 Task: Look for space in Luckeesarai, India from 9th June, 2023 to 16th June, 2023 for 2 adults in price range Rs.8000 to Rs.16000. Place can be entire place with 2 bedrooms having 2 beds and 1 bathroom. Property type can be house, flat, guest house. Booking option can be shelf check-in. Required host language is English.
Action: Mouse moved to (400, 66)
Screenshot: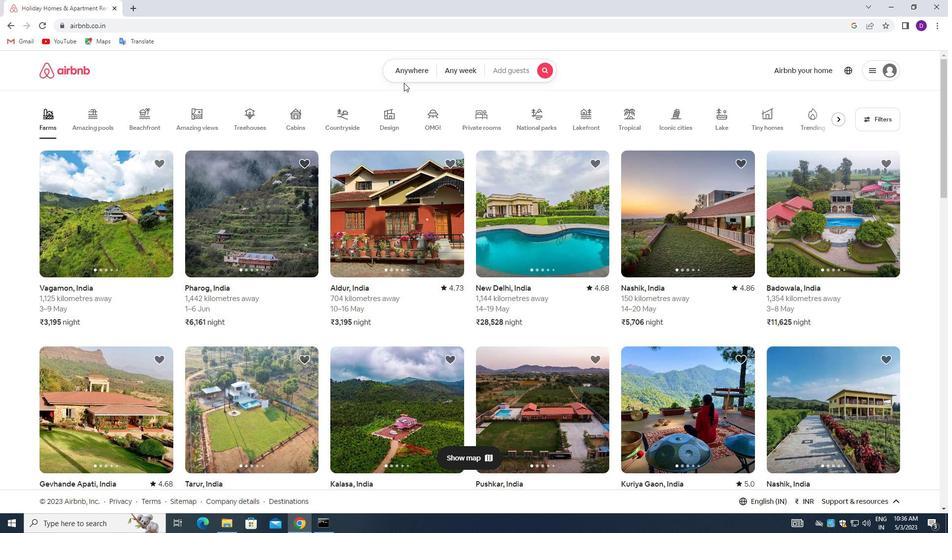 
Action: Mouse pressed left at (400, 66)
Screenshot: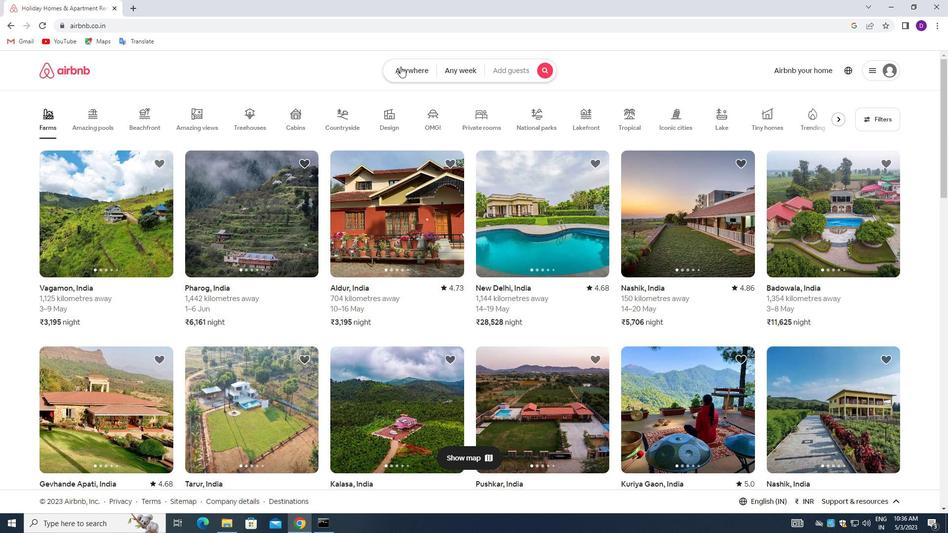 
Action: Mouse moved to (341, 111)
Screenshot: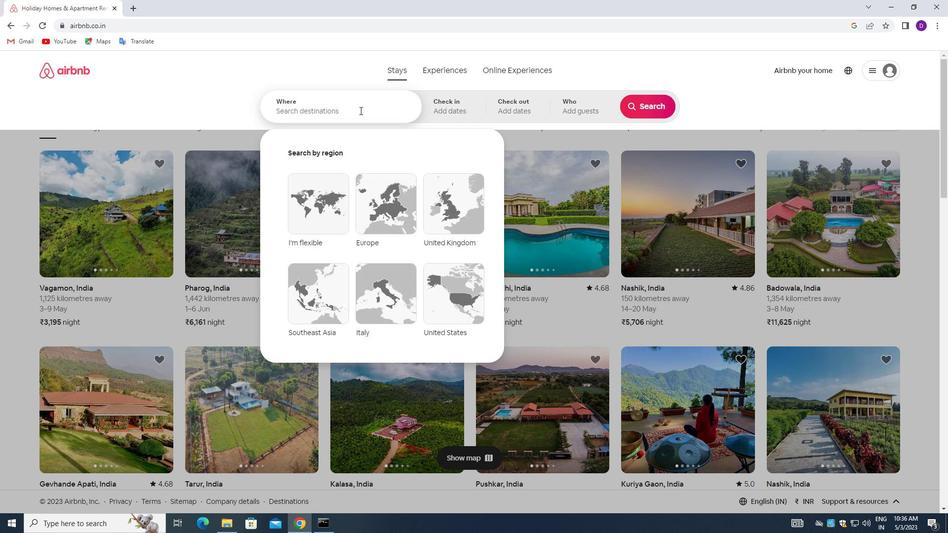 
Action: Mouse pressed left at (341, 111)
Screenshot: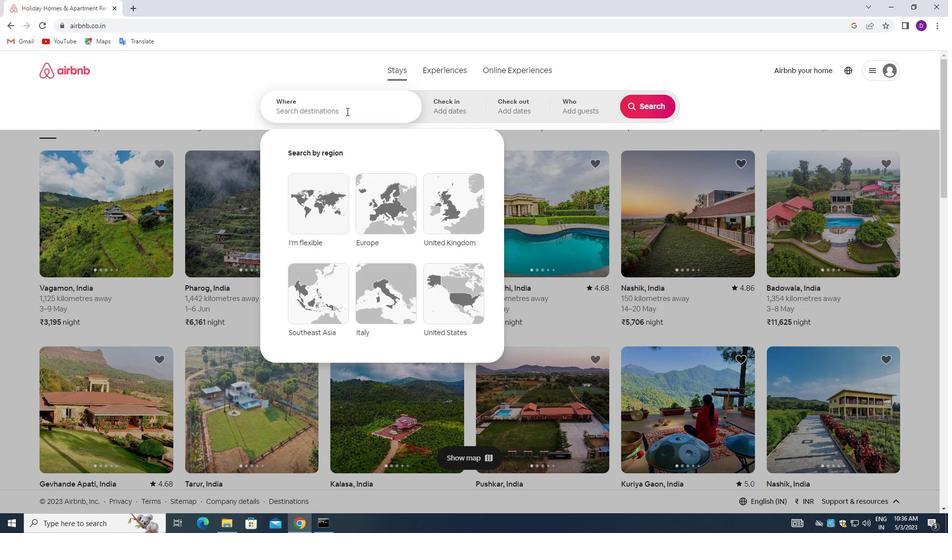 
Action: Mouse moved to (237, 102)
Screenshot: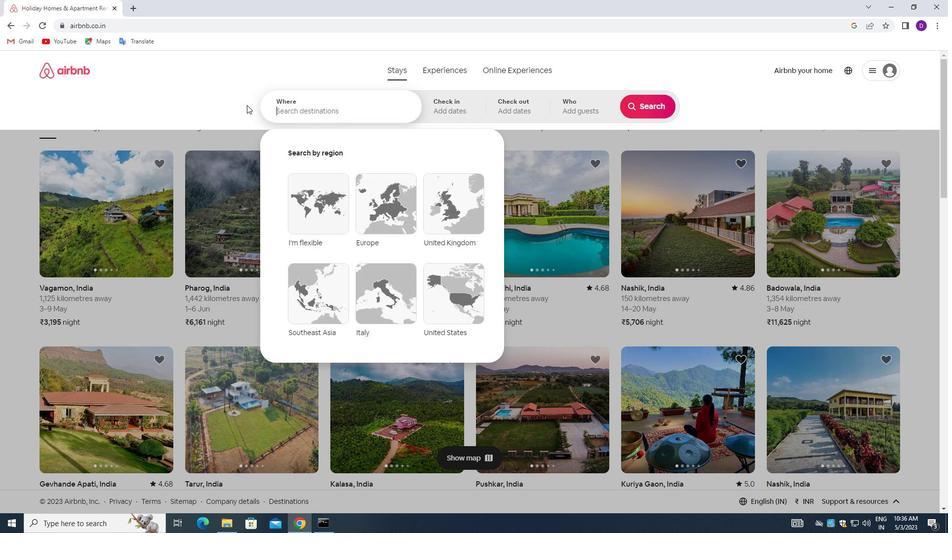 
Action: Key pressed <Key.shift>LUCKEESARAI,<Key.space><Key.shift>INDIA<Key.enter>
Screenshot: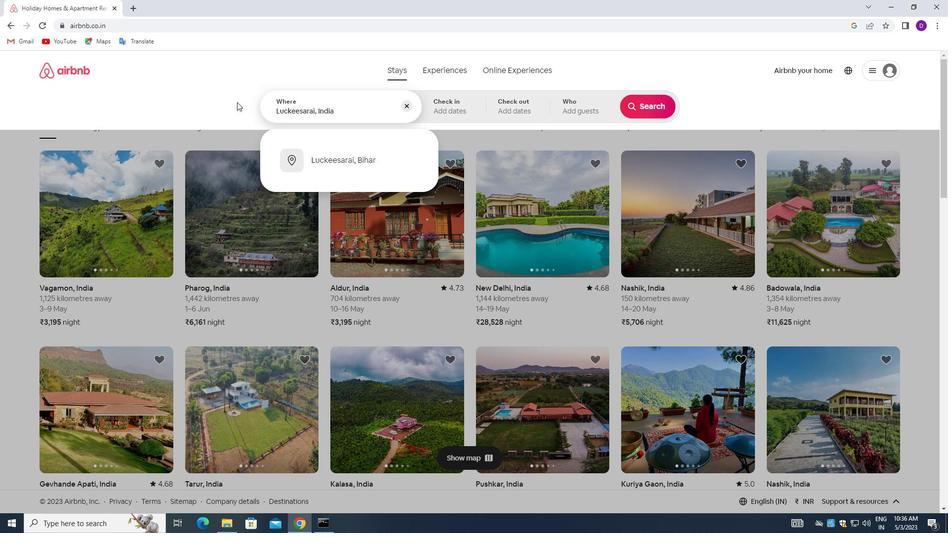
Action: Mouse moved to (614, 249)
Screenshot: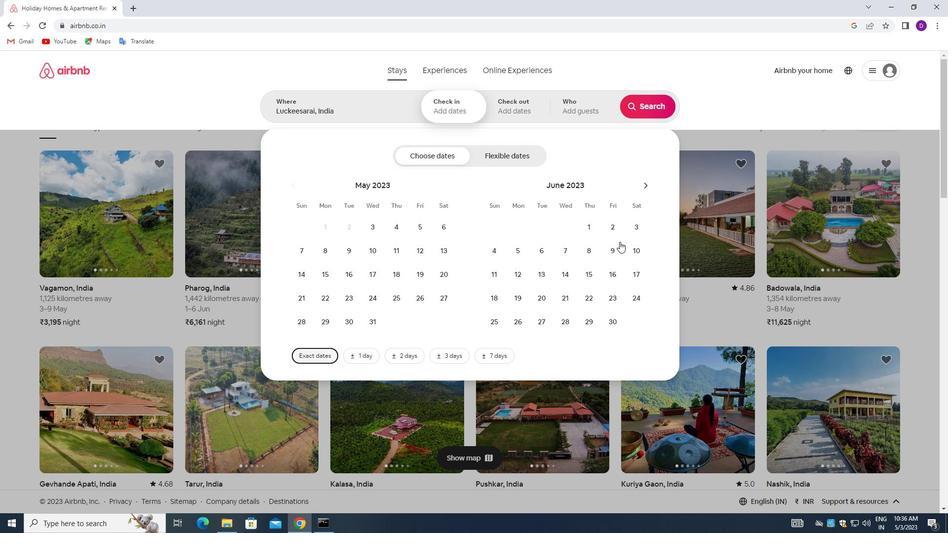 
Action: Mouse pressed left at (614, 249)
Screenshot: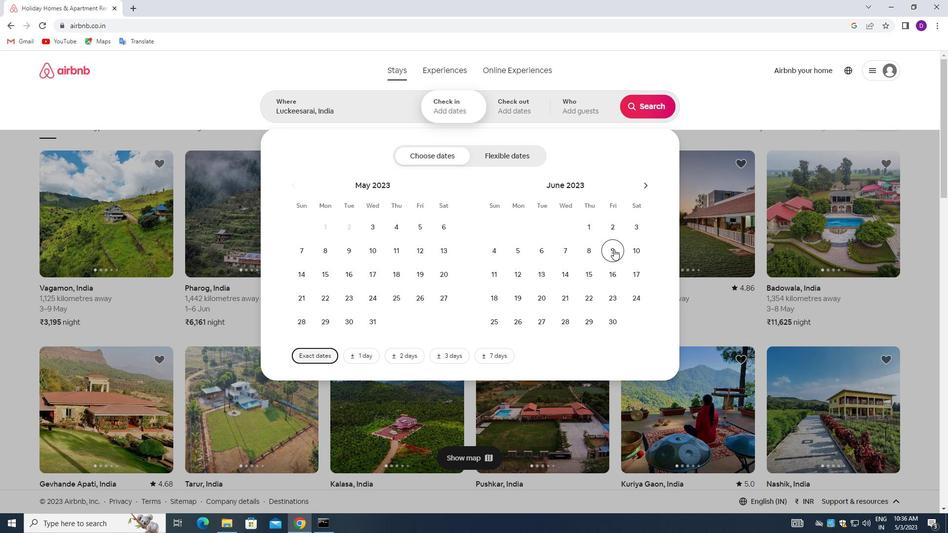 
Action: Mouse moved to (612, 269)
Screenshot: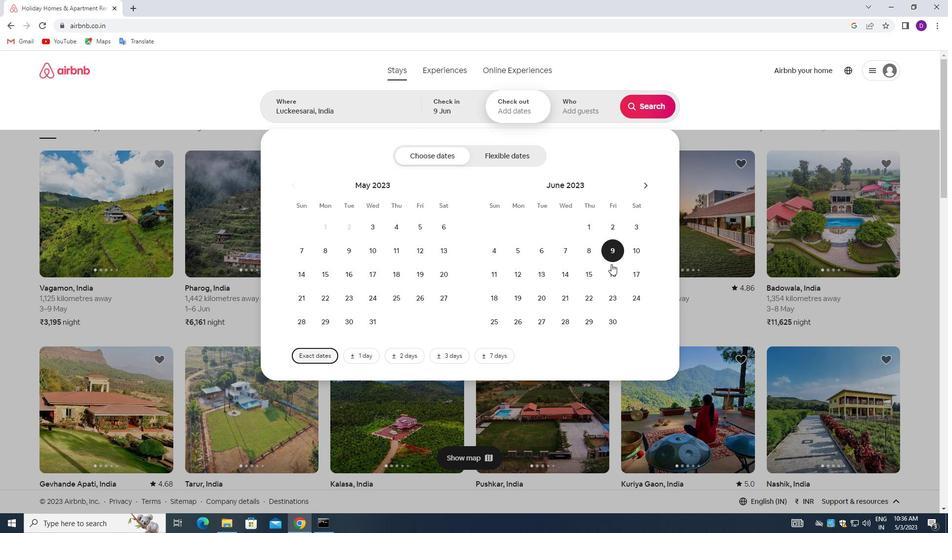 
Action: Mouse pressed left at (612, 269)
Screenshot: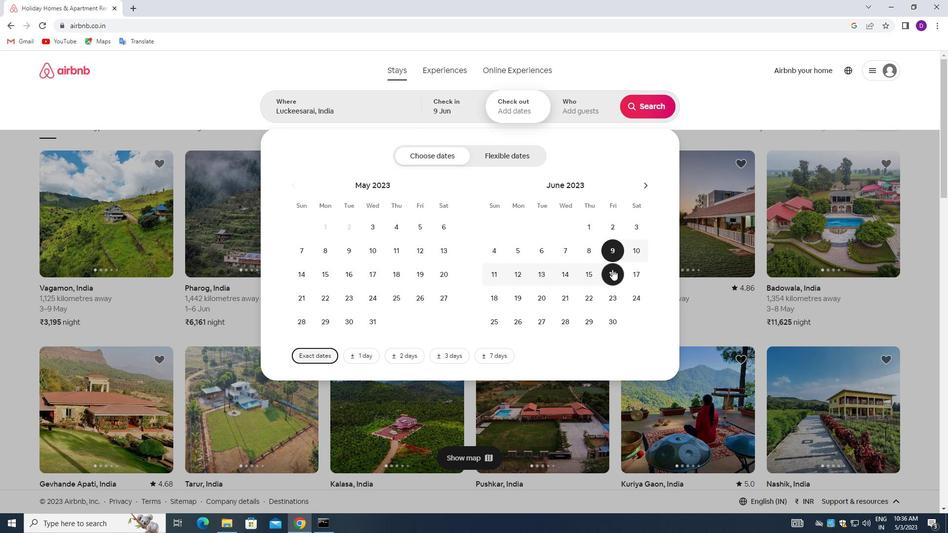 
Action: Mouse moved to (577, 105)
Screenshot: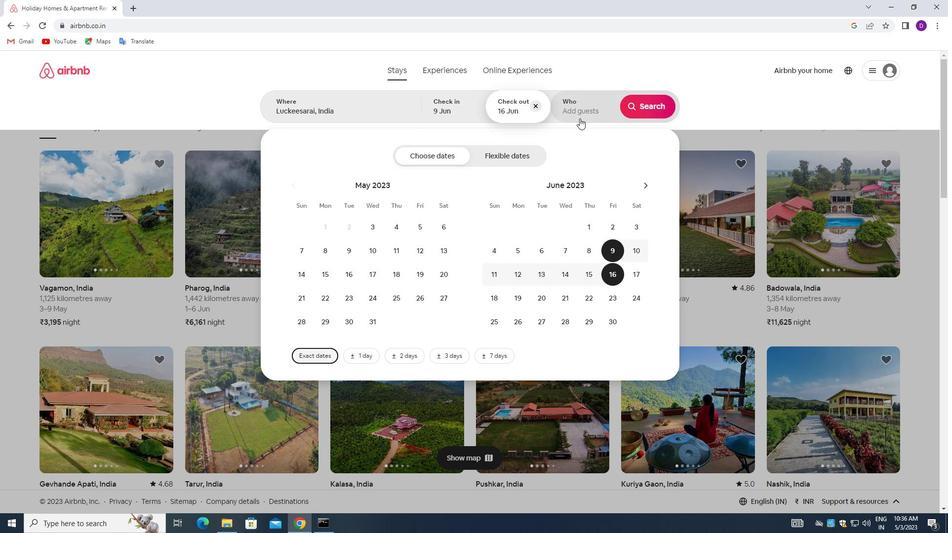 
Action: Mouse pressed left at (577, 105)
Screenshot: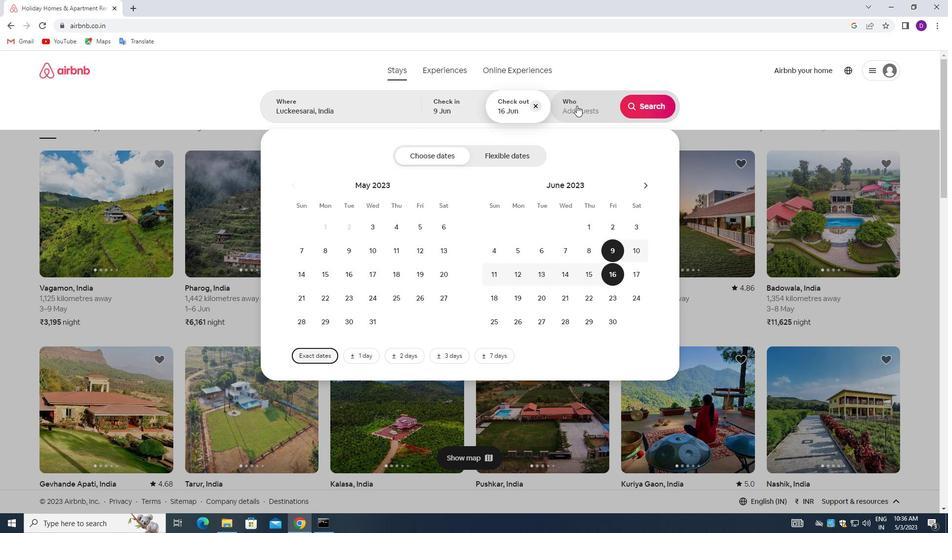 
Action: Mouse moved to (648, 162)
Screenshot: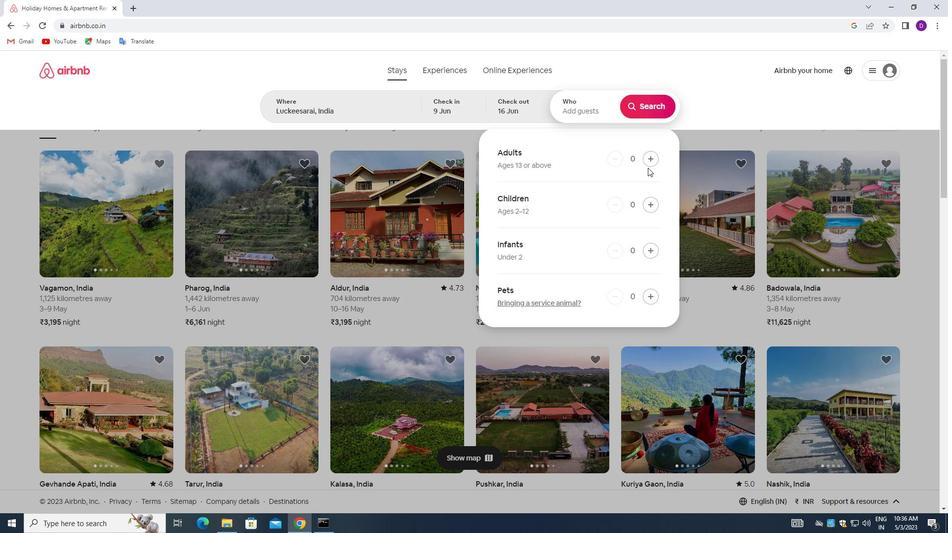 
Action: Mouse pressed left at (648, 162)
Screenshot: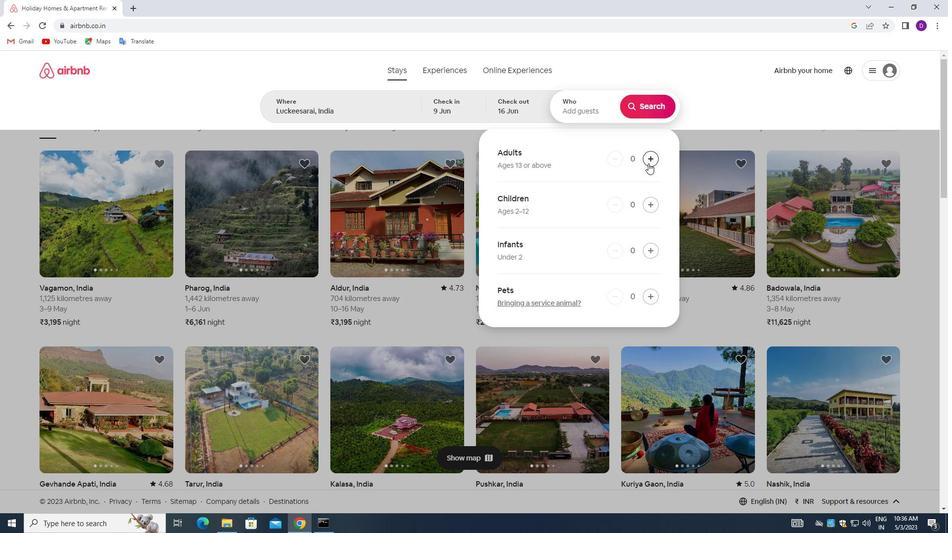 
Action: Mouse moved to (648, 161)
Screenshot: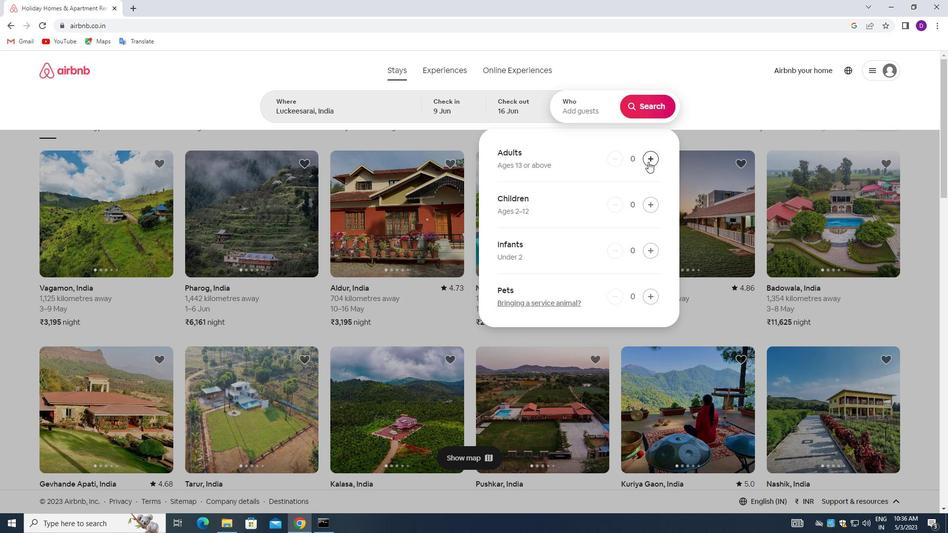 
Action: Mouse pressed left at (648, 161)
Screenshot: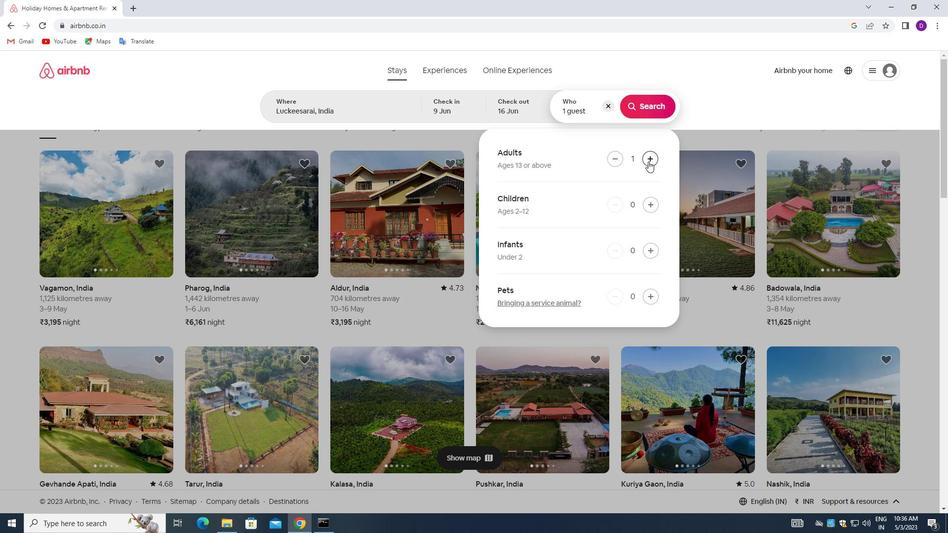 
Action: Mouse moved to (646, 101)
Screenshot: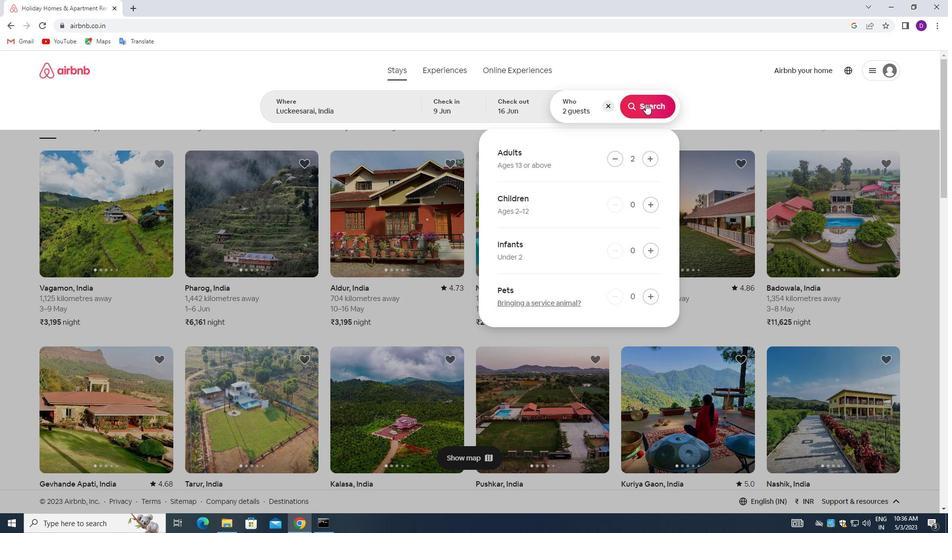
Action: Mouse pressed left at (646, 101)
Screenshot: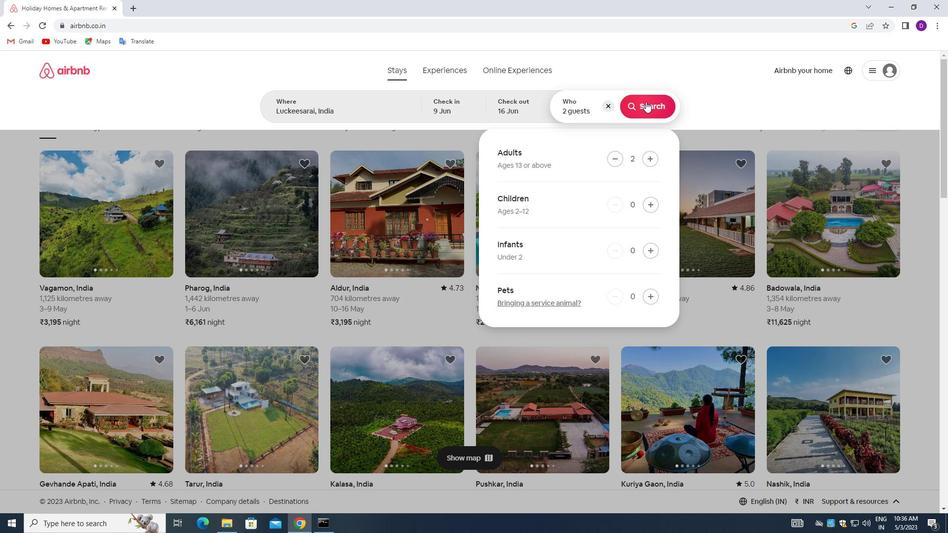 
Action: Mouse moved to (893, 115)
Screenshot: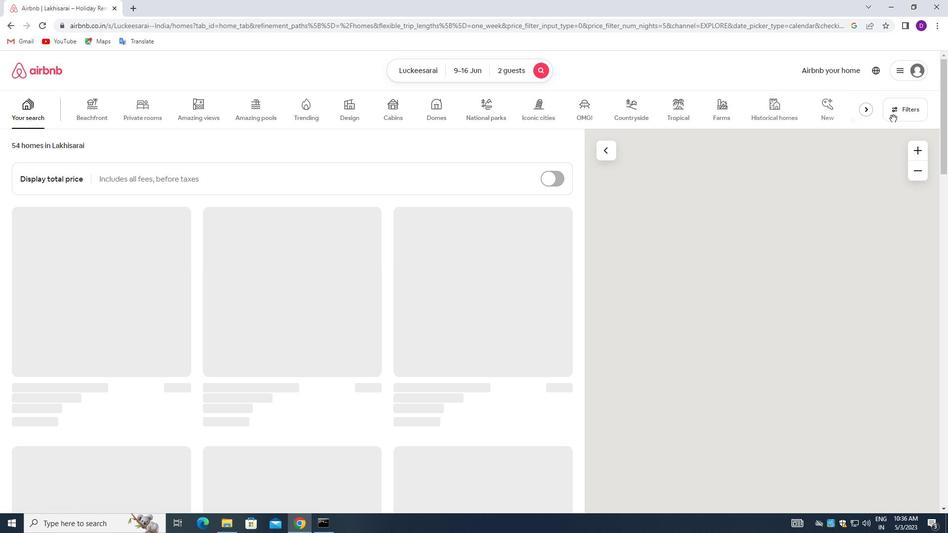
Action: Mouse pressed left at (893, 115)
Screenshot: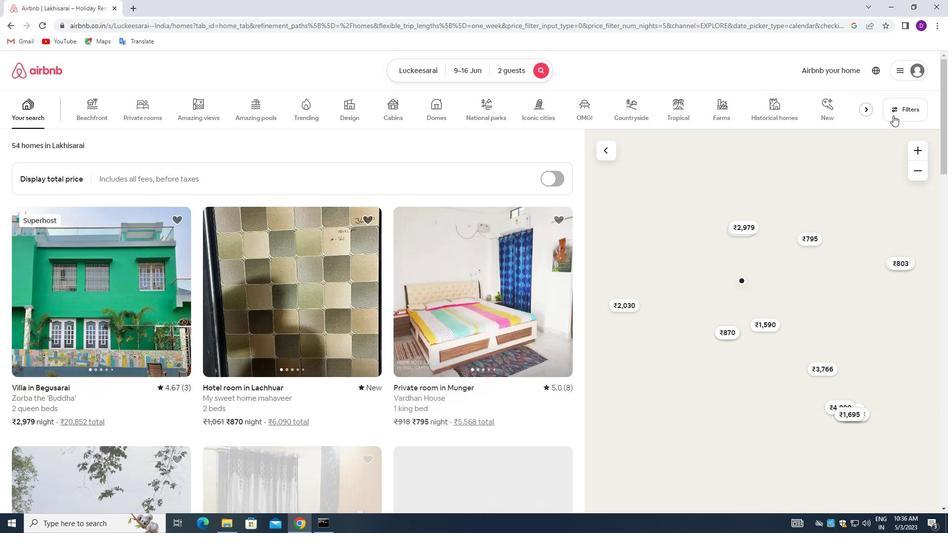 
Action: Mouse moved to (349, 237)
Screenshot: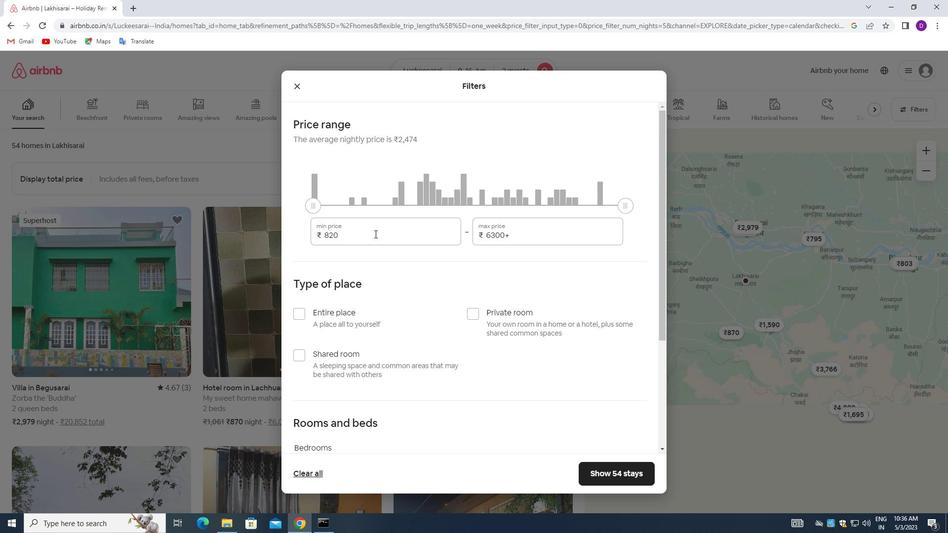 
Action: Mouse pressed left at (349, 237)
Screenshot: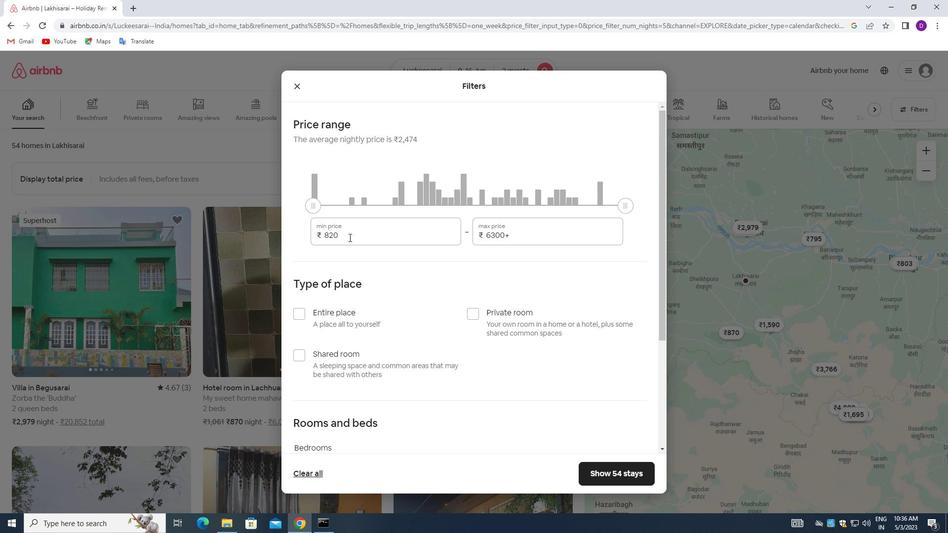 
Action: Mouse pressed left at (349, 237)
Screenshot: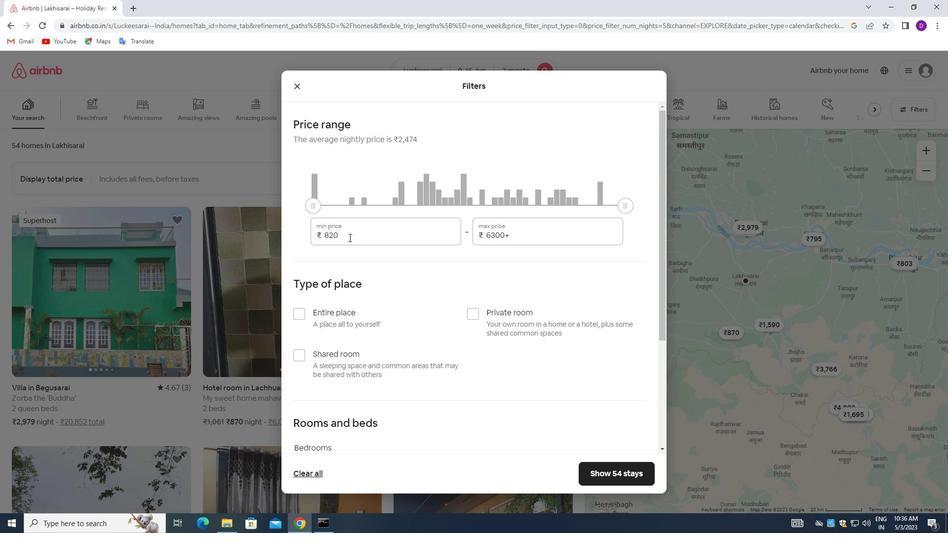
Action: Key pressed 8000<Key.tab>16000
Screenshot: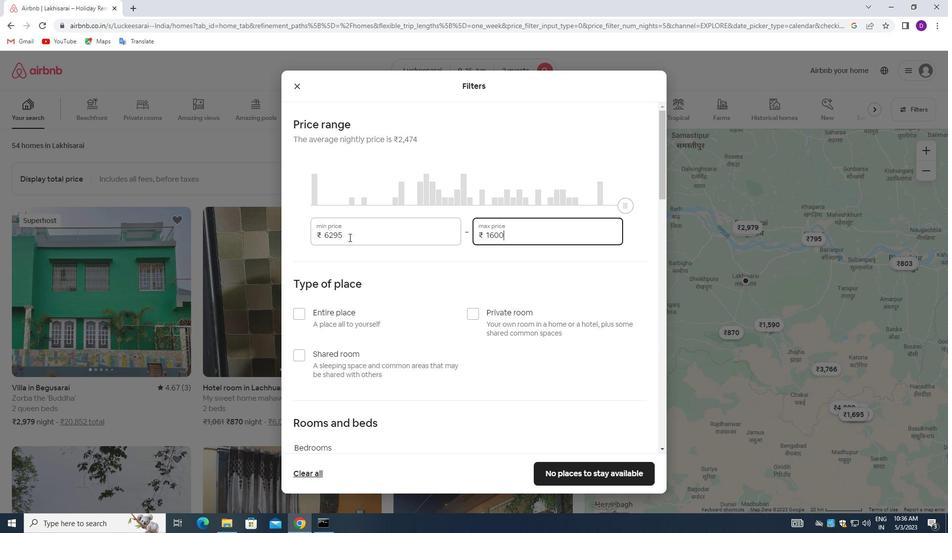 
Action: Mouse moved to (444, 275)
Screenshot: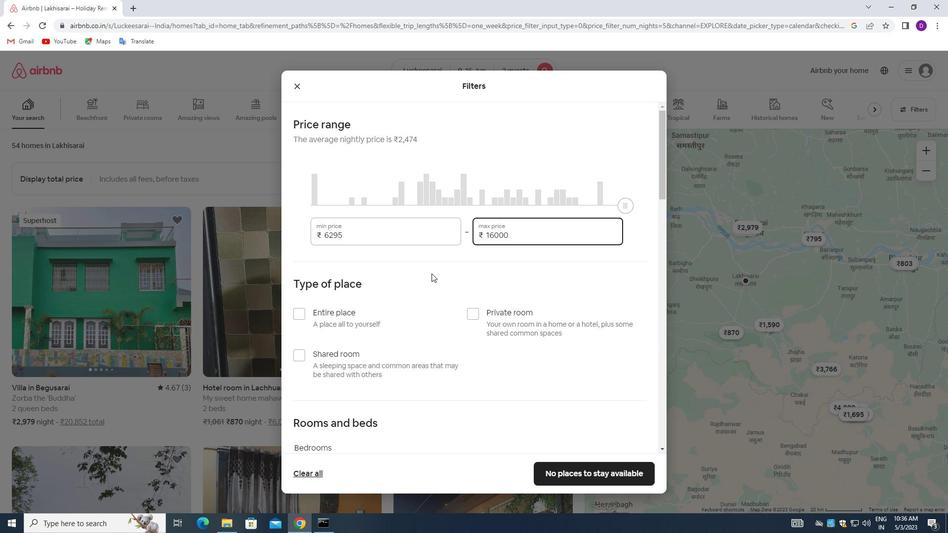 
Action: Mouse scrolled (444, 275) with delta (0, 0)
Screenshot: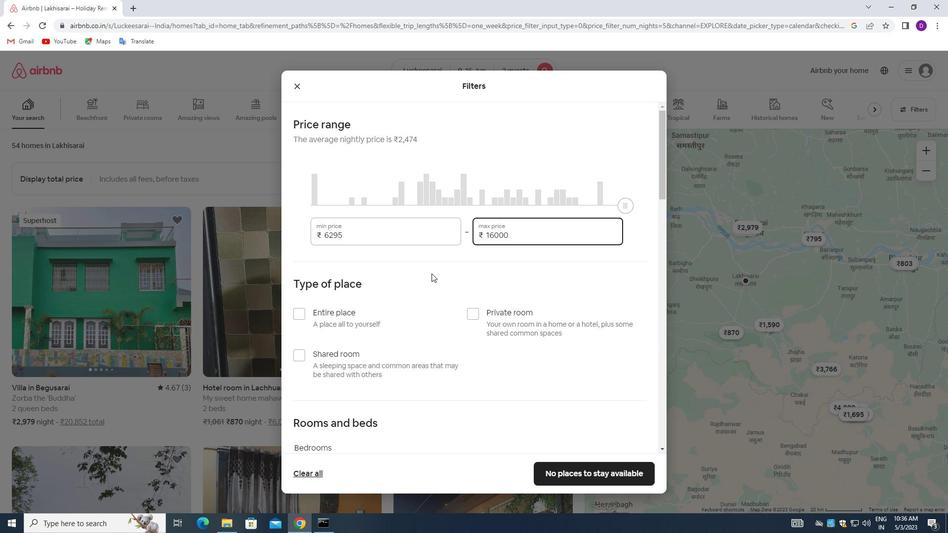 
Action: Mouse moved to (299, 271)
Screenshot: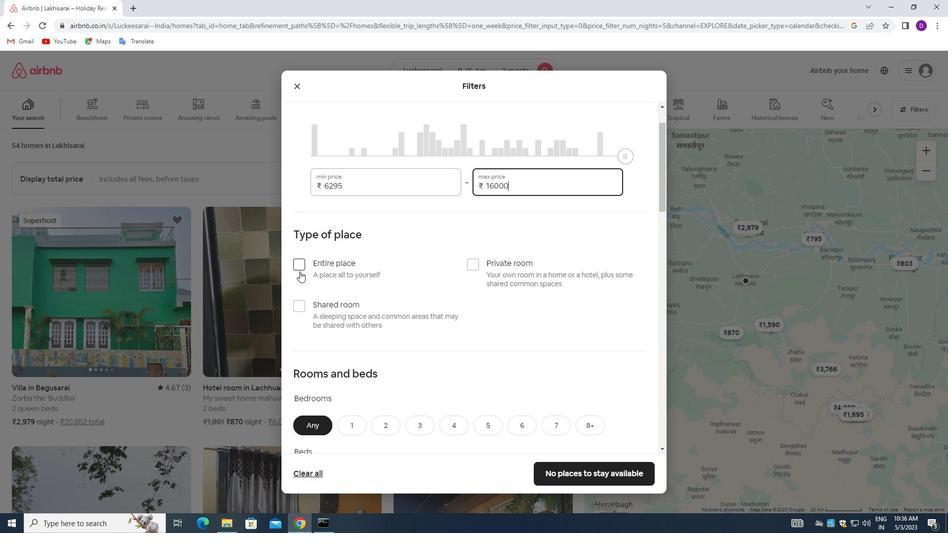 
Action: Mouse pressed left at (299, 271)
Screenshot: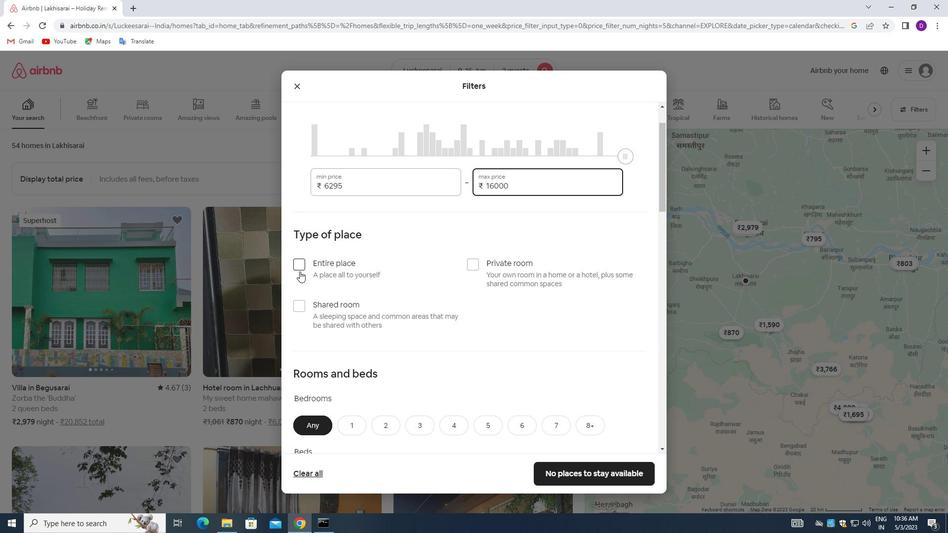 
Action: Mouse moved to (412, 280)
Screenshot: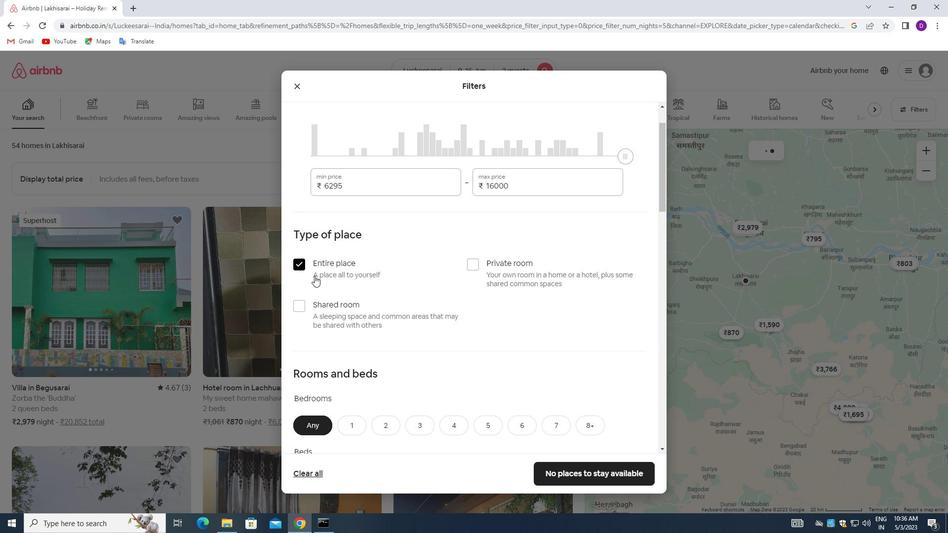 
Action: Mouse scrolled (412, 279) with delta (0, 0)
Screenshot: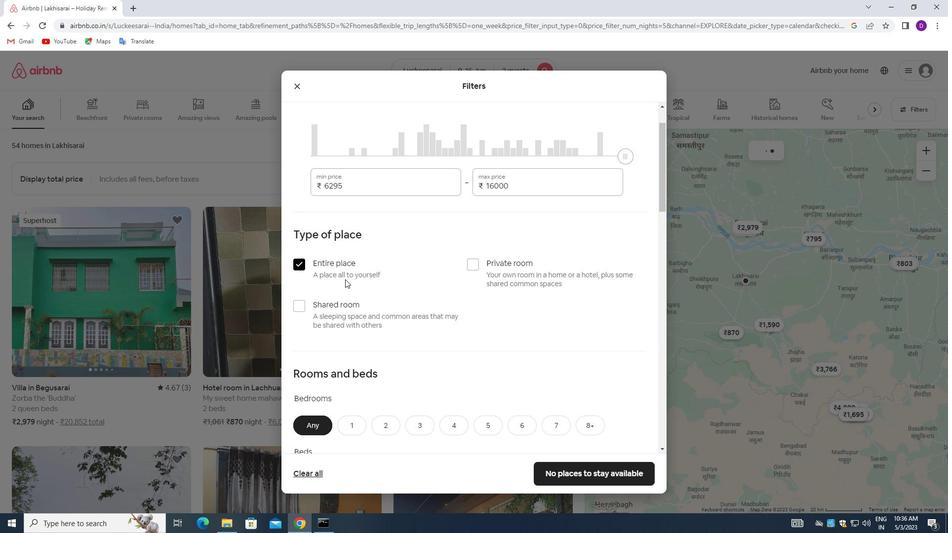 
Action: Mouse moved to (412, 280)
Screenshot: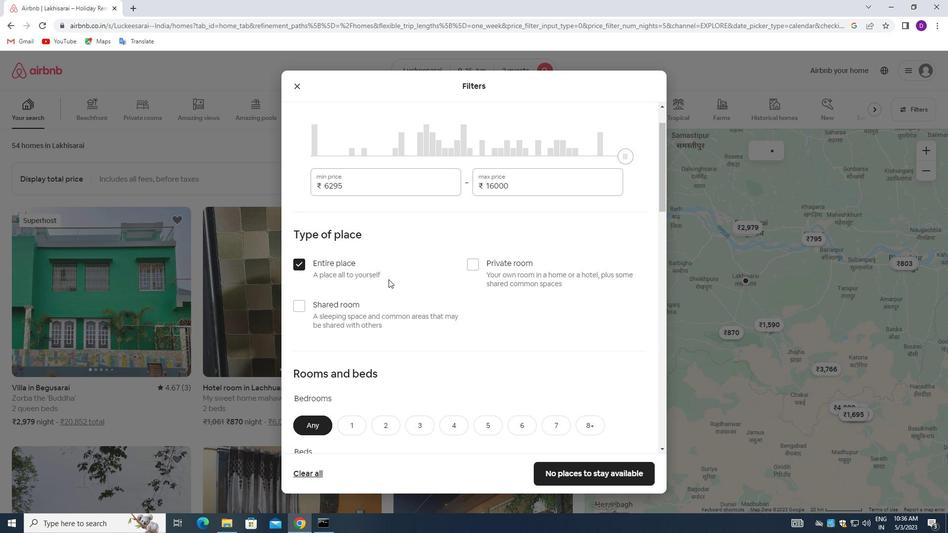 
Action: Mouse scrolled (412, 279) with delta (0, 0)
Screenshot: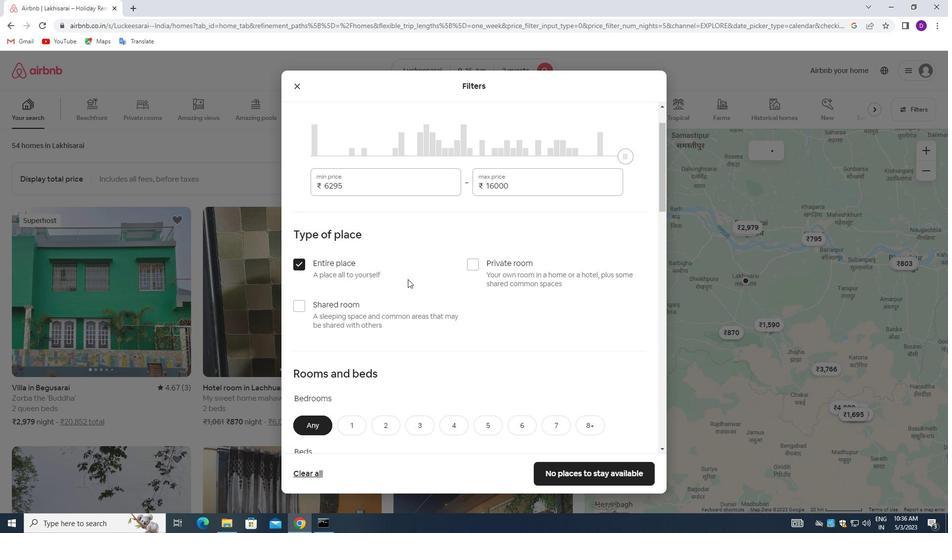 
Action: Mouse moved to (413, 280)
Screenshot: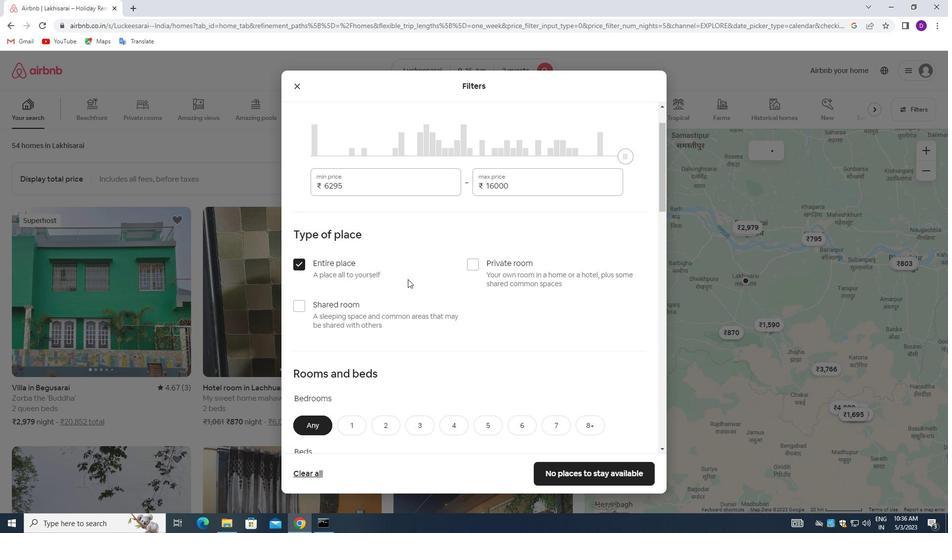 
Action: Mouse scrolled (413, 280) with delta (0, 0)
Screenshot: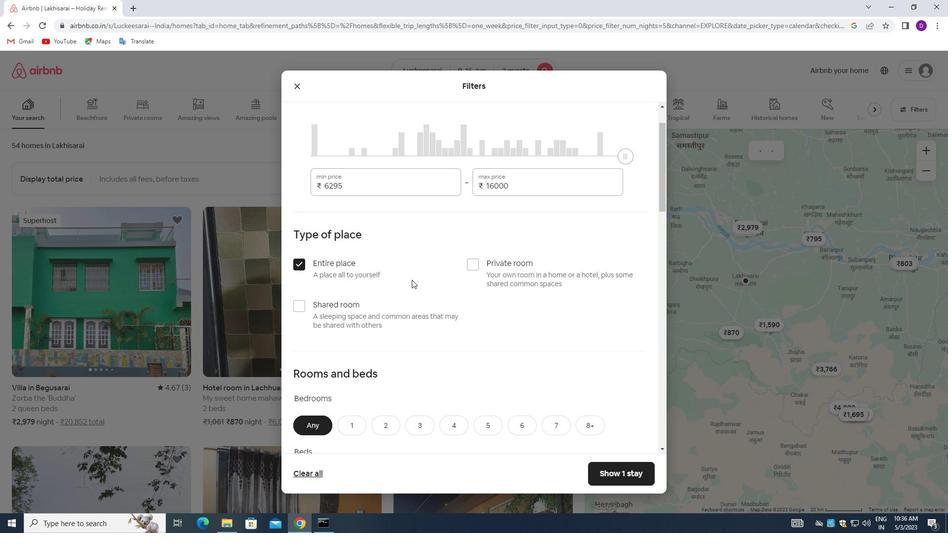 
Action: Mouse moved to (413, 280)
Screenshot: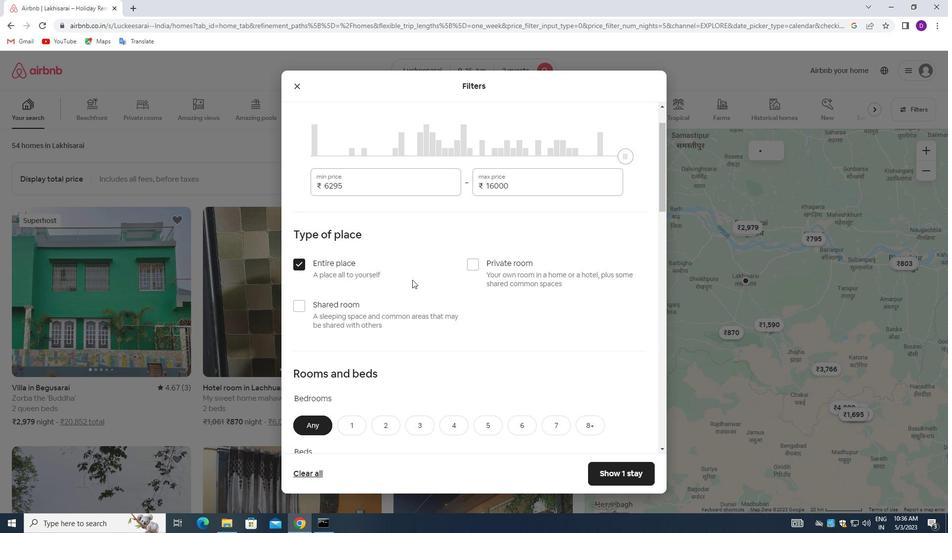 
Action: Mouse scrolled (413, 280) with delta (0, 0)
Screenshot: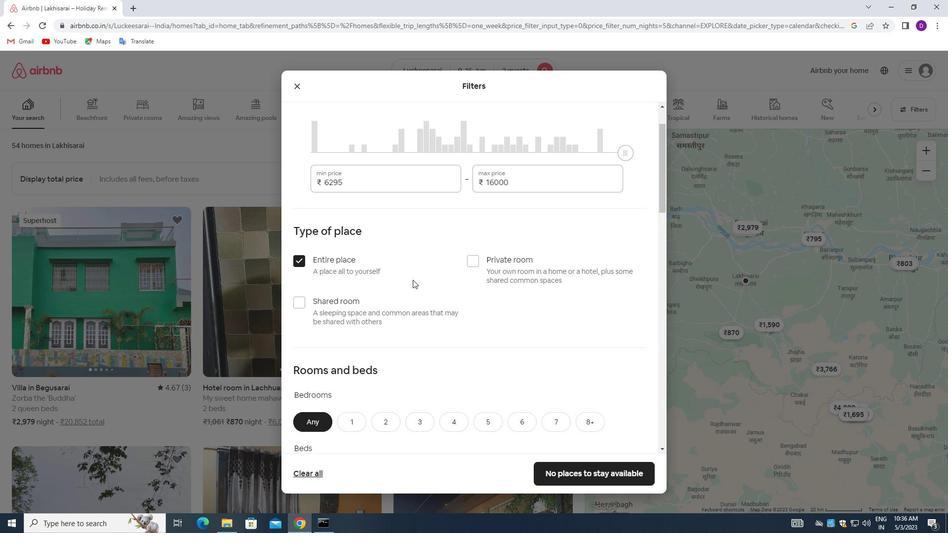 
Action: Mouse moved to (386, 235)
Screenshot: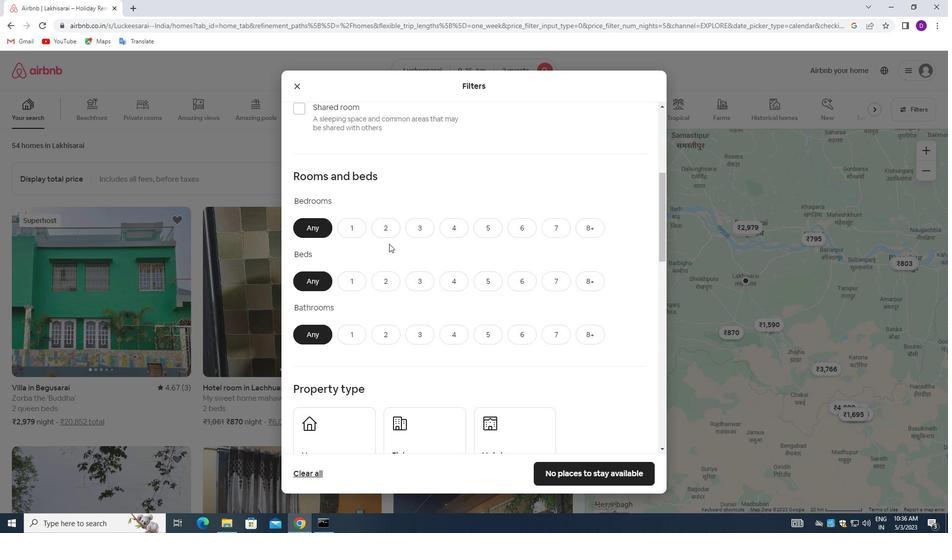 
Action: Mouse pressed left at (386, 235)
Screenshot: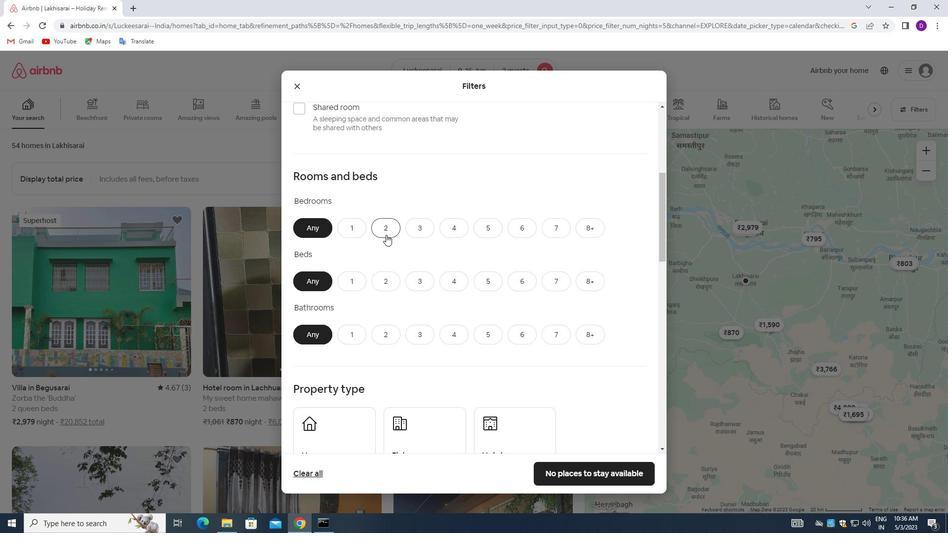 
Action: Mouse moved to (385, 279)
Screenshot: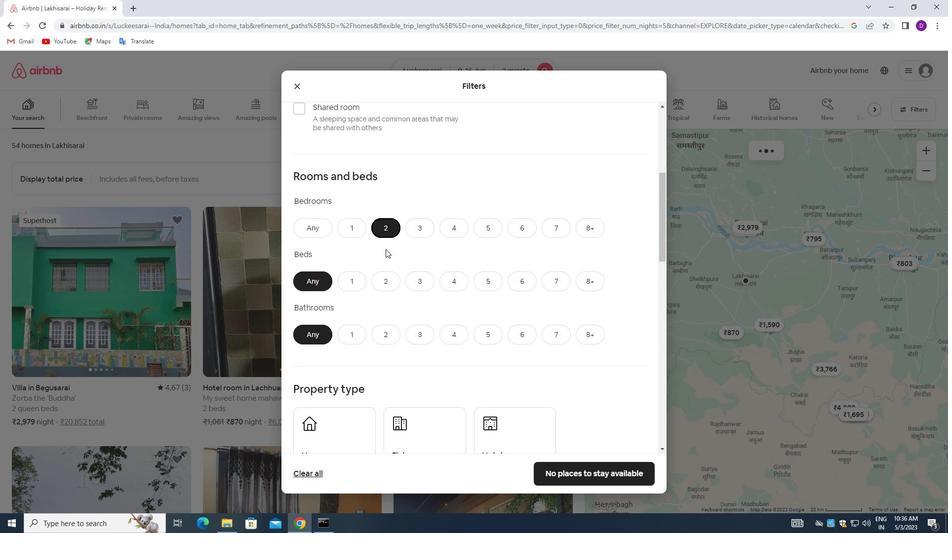 
Action: Mouse pressed left at (385, 279)
Screenshot: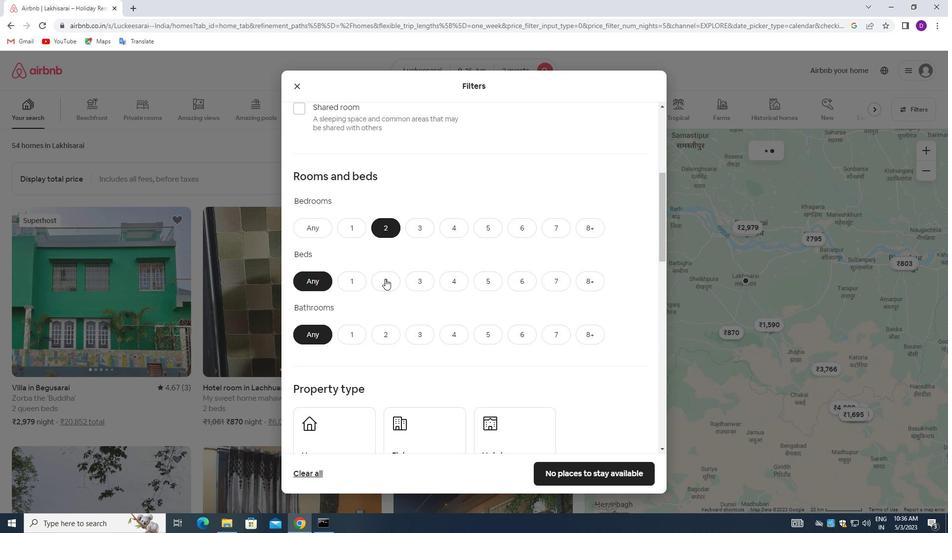 
Action: Mouse moved to (354, 332)
Screenshot: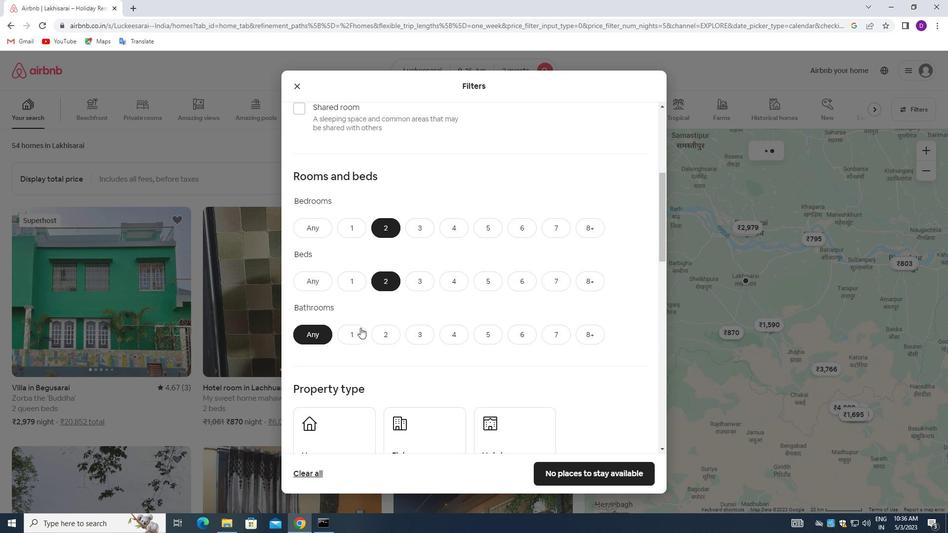 
Action: Mouse pressed left at (354, 332)
Screenshot: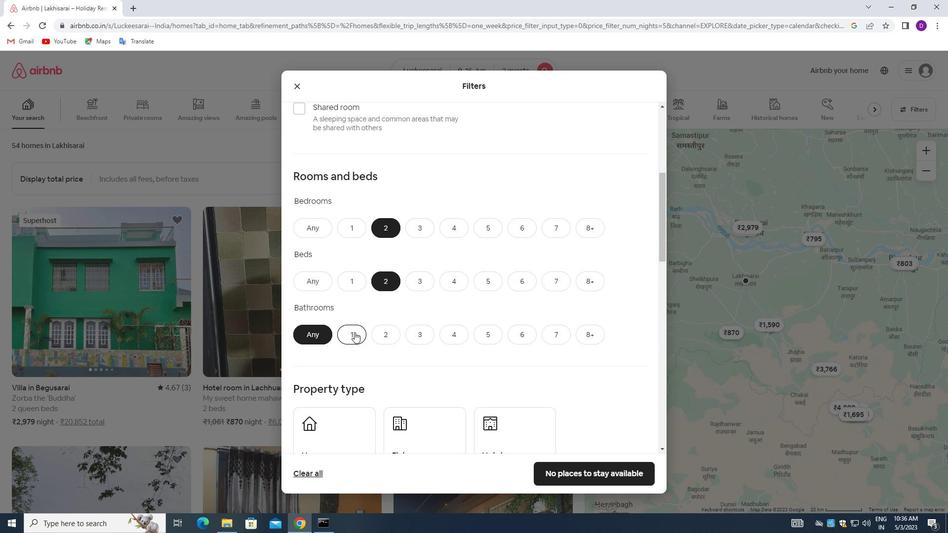 
Action: Mouse moved to (425, 273)
Screenshot: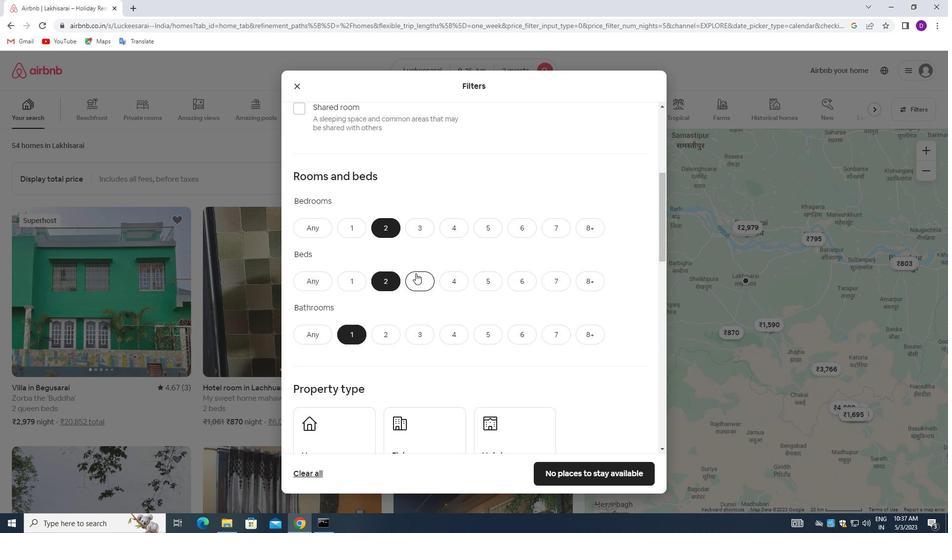 
Action: Mouse scrolled (425, 272) with delta (0, 0)
Screenshot: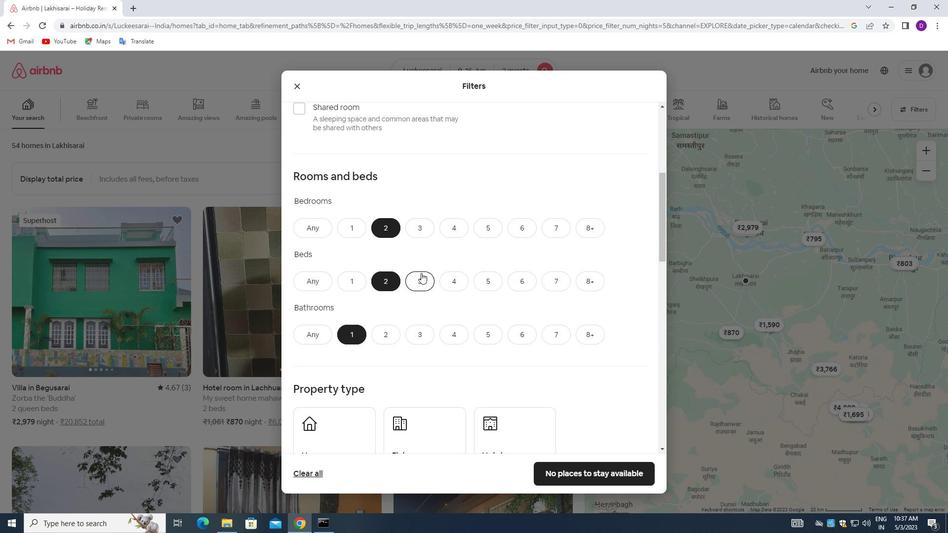 
Action: Mouse moved to (439, 254)
Screenshot: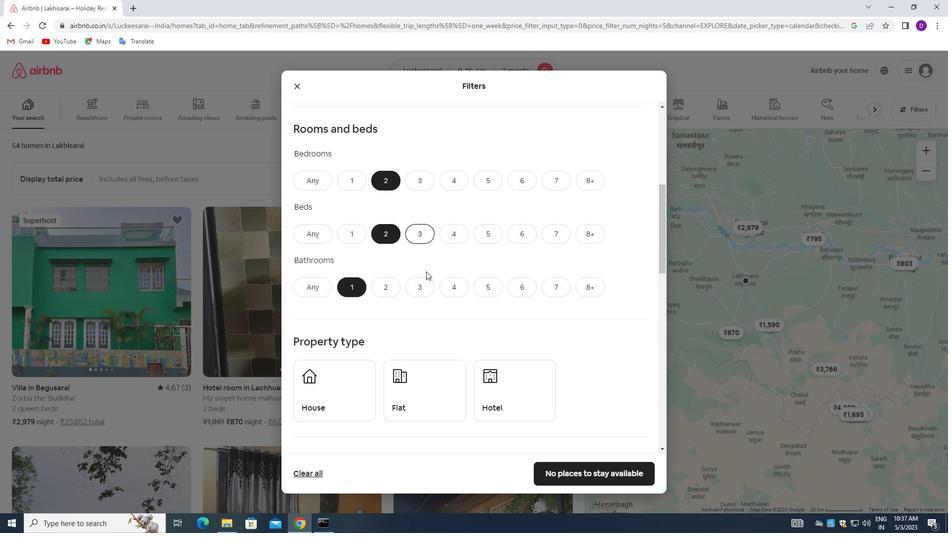 
Action: Mouse scrolled (439, 254) with delta (0, 0)
Screenshot: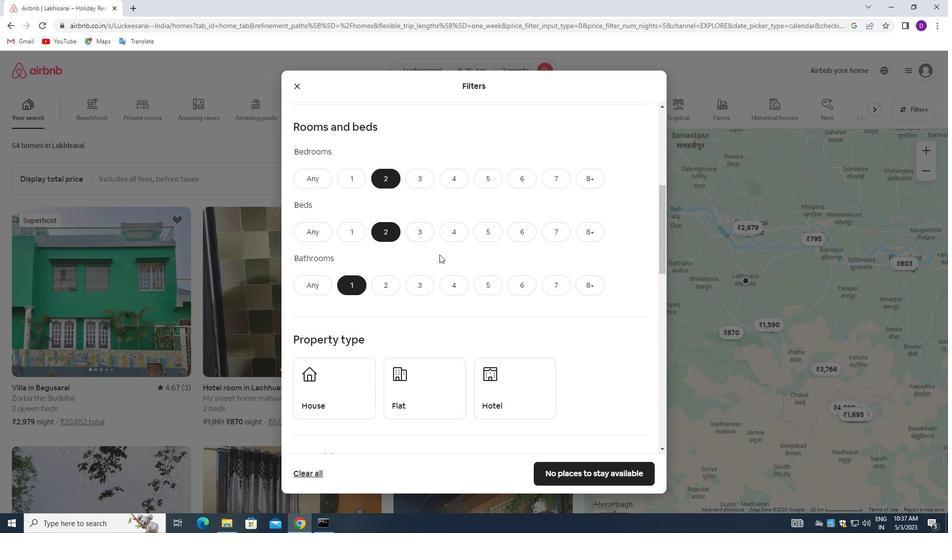 
Action: Mouse scrolled (439, 254) with delta (0, 0)
Screenshot: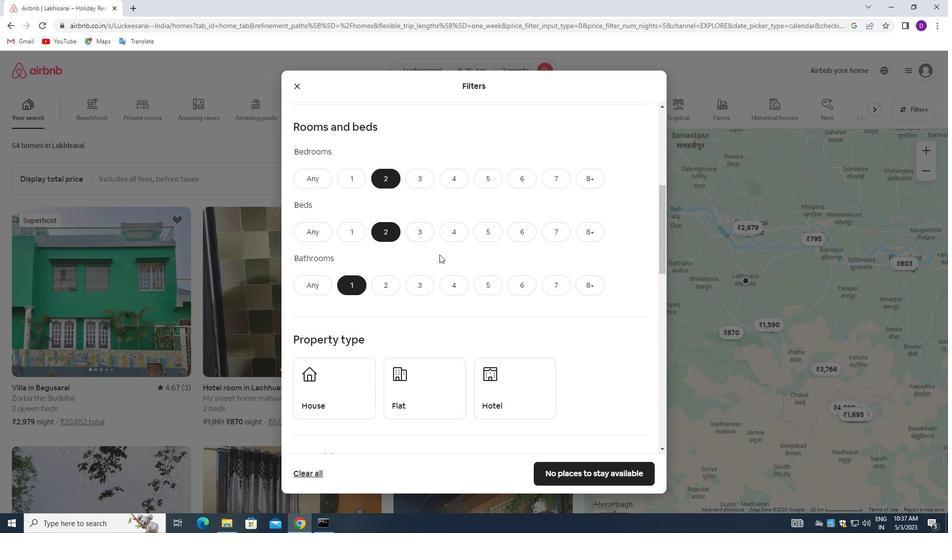 
Action: Mouse moved to (347, 282)
Screenshot: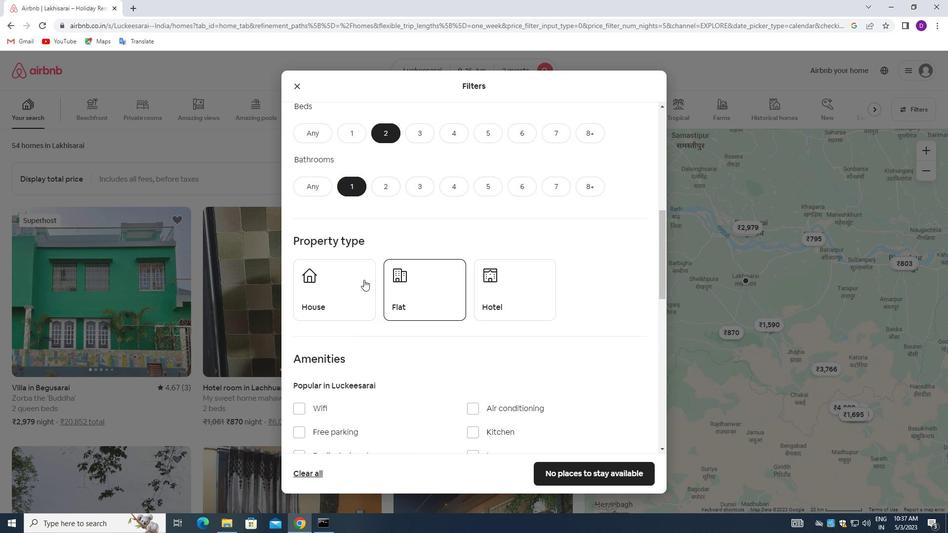 
Action: Mouse pressed left at (347, 282)
Screenshot: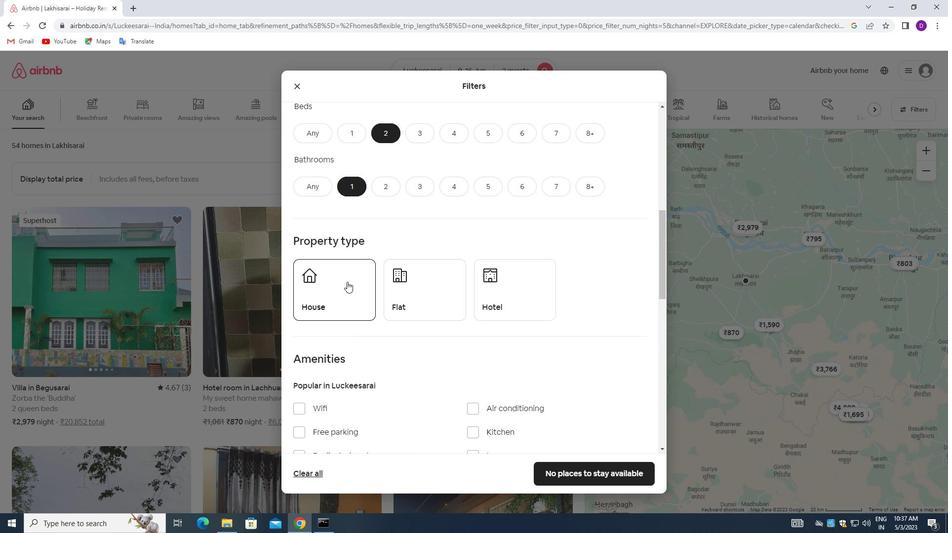 
Action: Mouse moved to (423, 292)
Screenshot: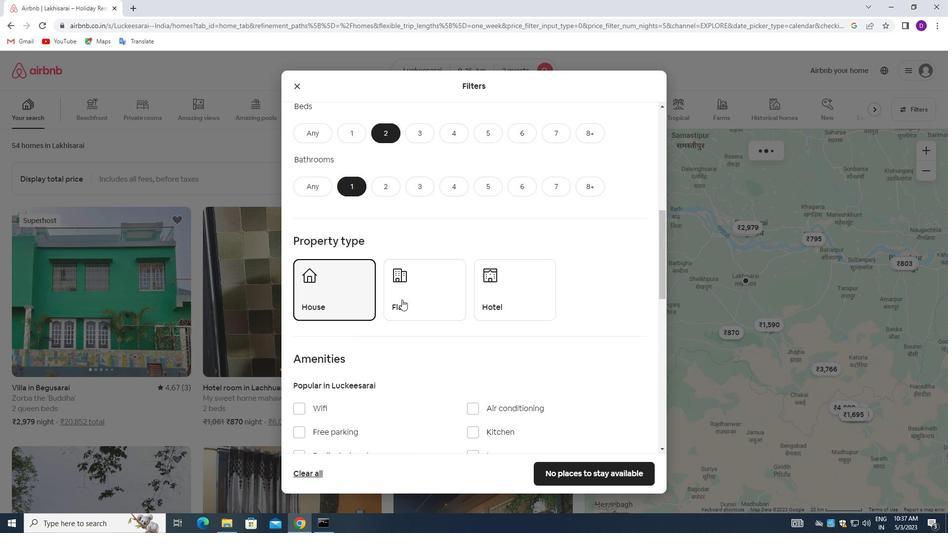 
Action: Mouse pressed left at (423, 292)
Screenshot: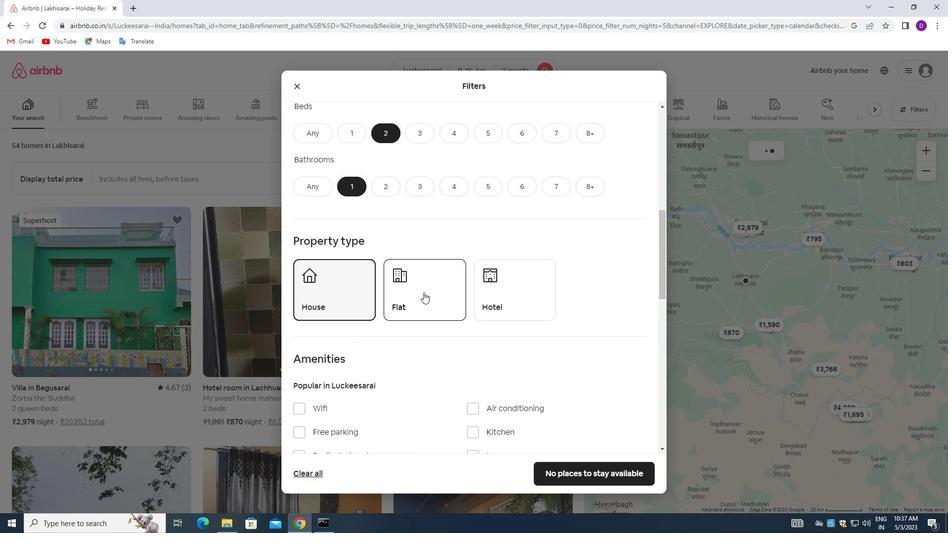 
Action: Mouse moved to (477, 287)
Screenshot: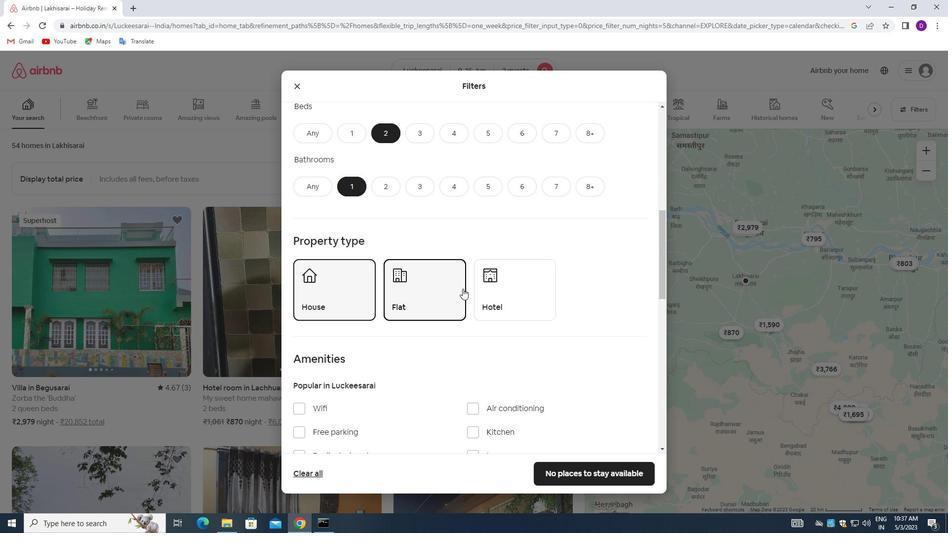 
Action: Mouse scrolled (477, 286) with delta (0, 0)
Screenshot: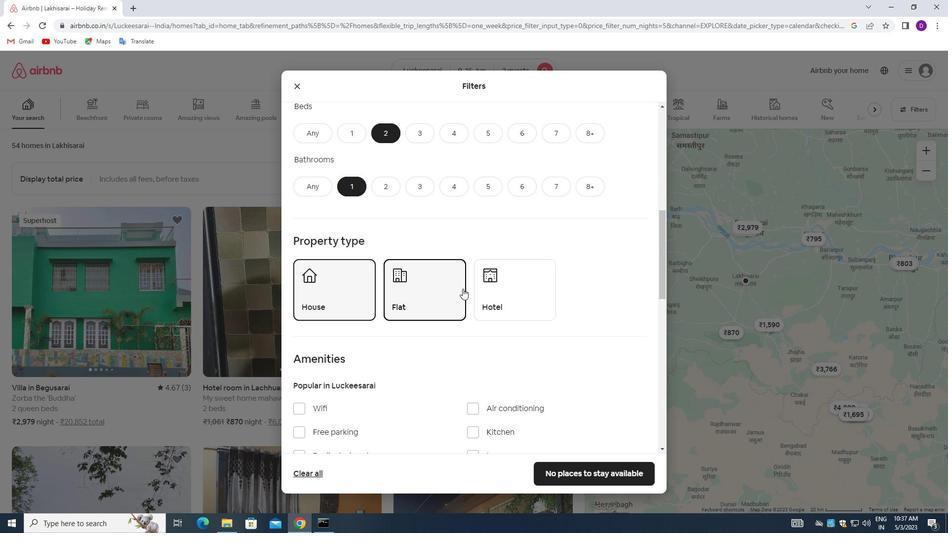 
Action: Mouse moved to (480, 286)
Screenshot: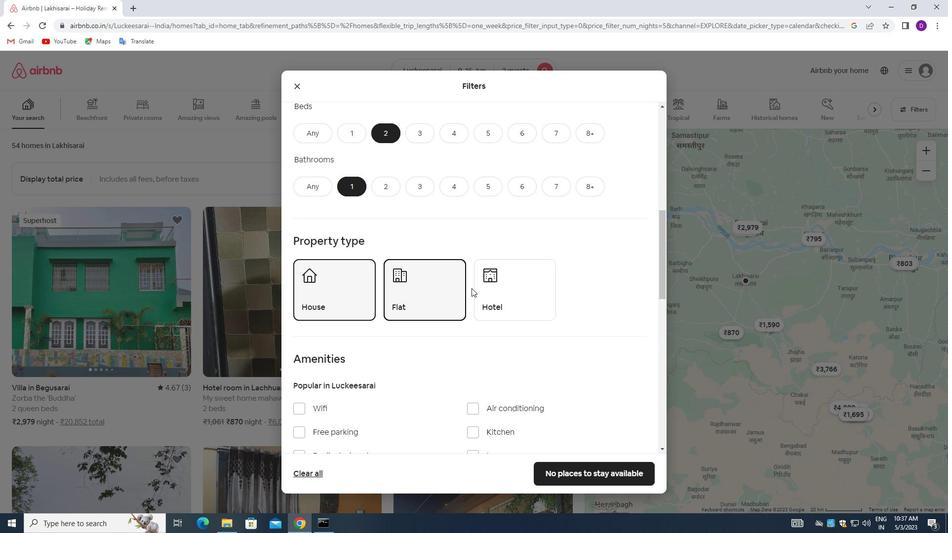 
Action: Mouse scrolled (480, 286) with delta (0, 0)
Screenshot: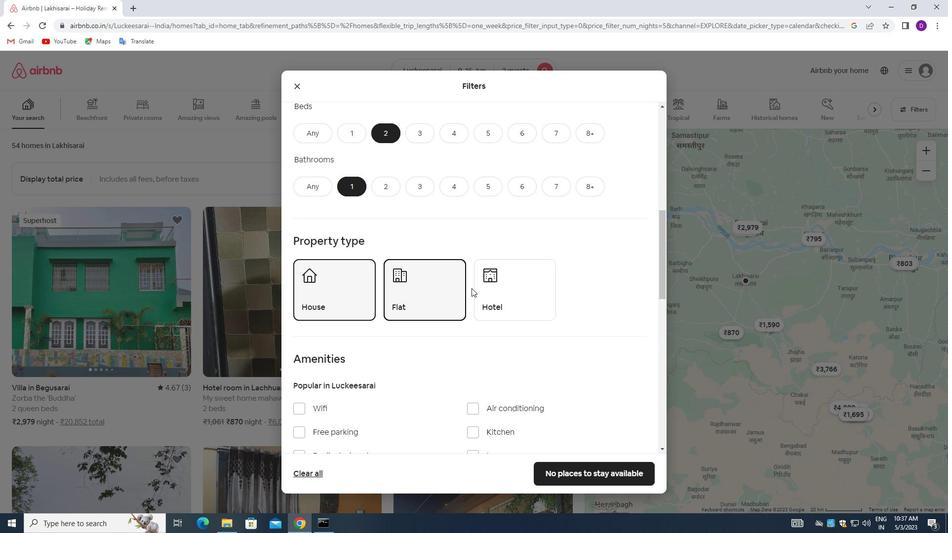 
Action: Mouse moved to (515, 287)
Screenshot: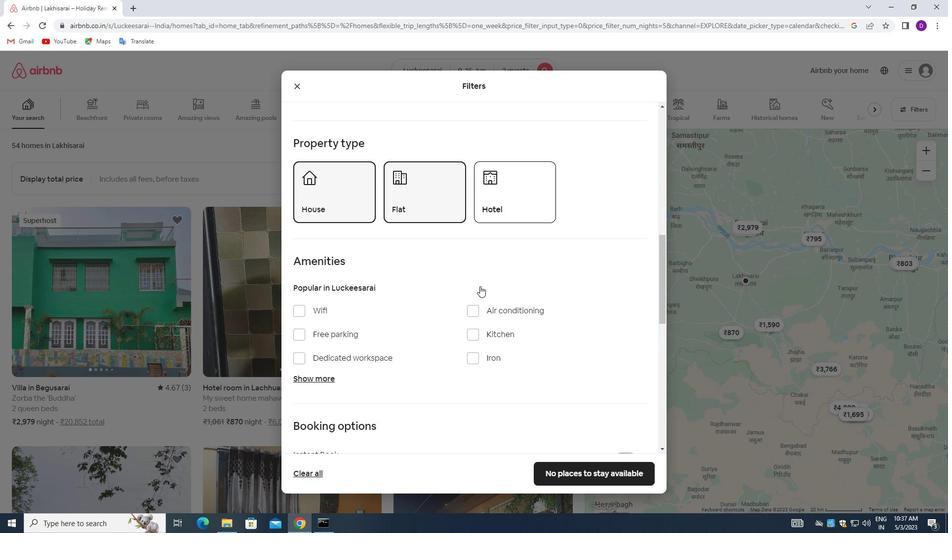 
Action: Mouse scrolled (515, 287) with delta (0, 0)
Screenshot: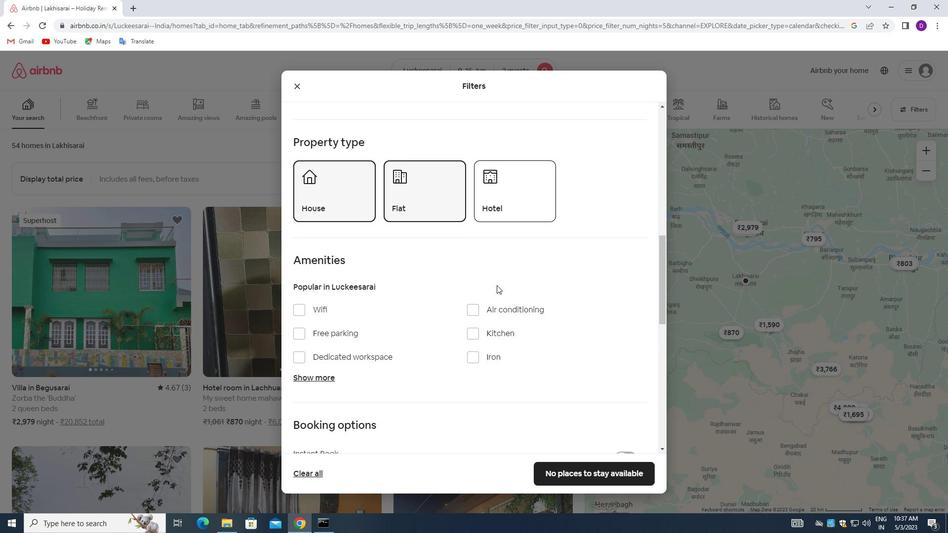 
Action: Mouse moved to (516, 288)
Screenshot: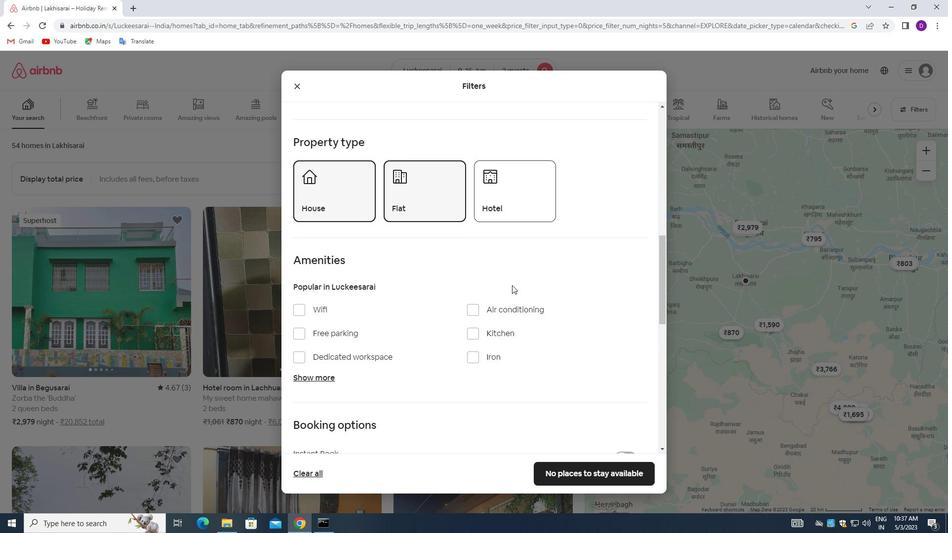 
Action: Mouse scrolled (516, 287) with delta (0, 0)
Screenshot: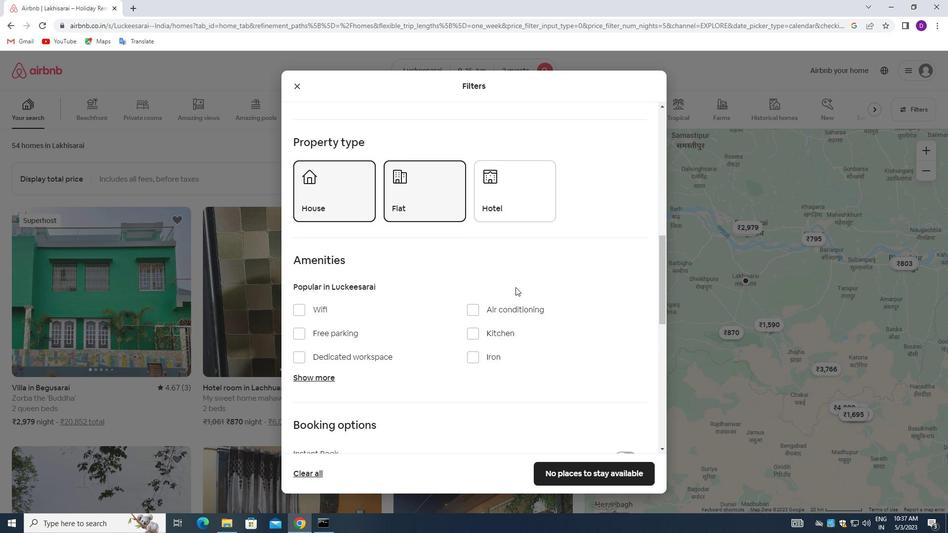 
Action: Mouse moved to (478, 303)
Screenshot: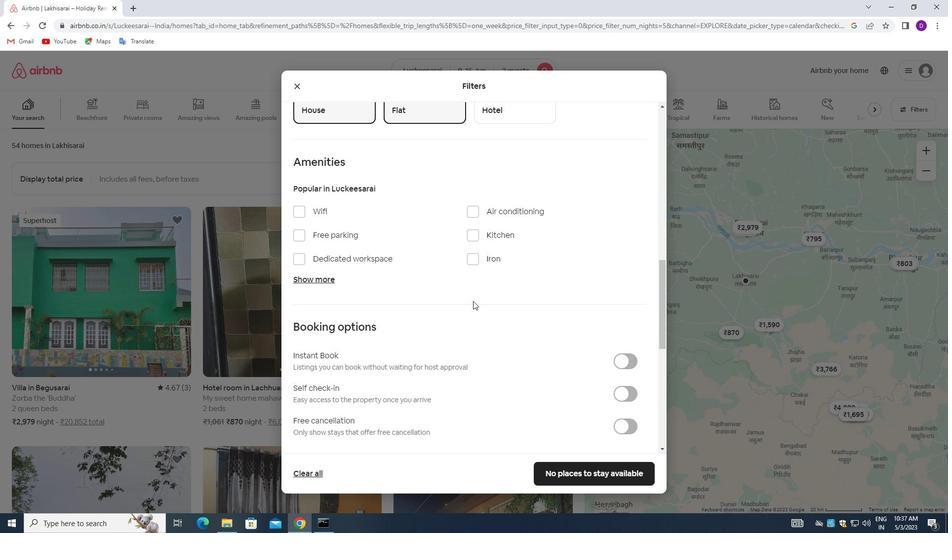 
Action: Mouse scrolled (478, 302) with delta (0, 0)
Screenshot: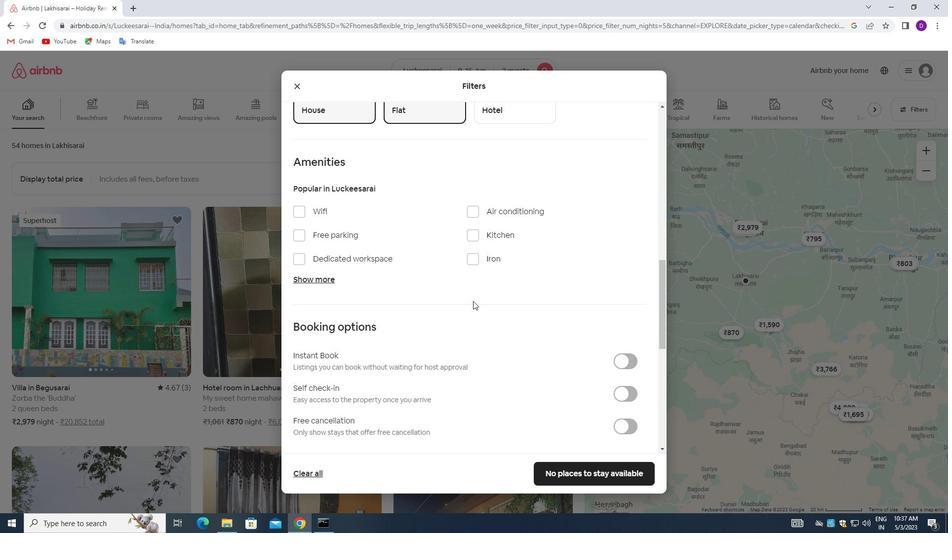 
Action: Mouse moved to (492, 304)
Screenshot: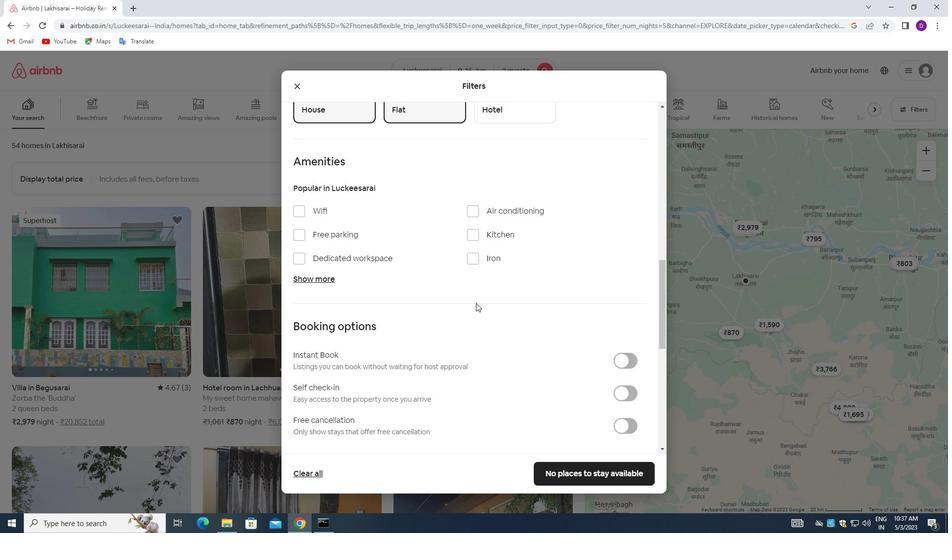 
Action: Mouse scrolled (492, 303) with delta (0, 0)
Screenshot: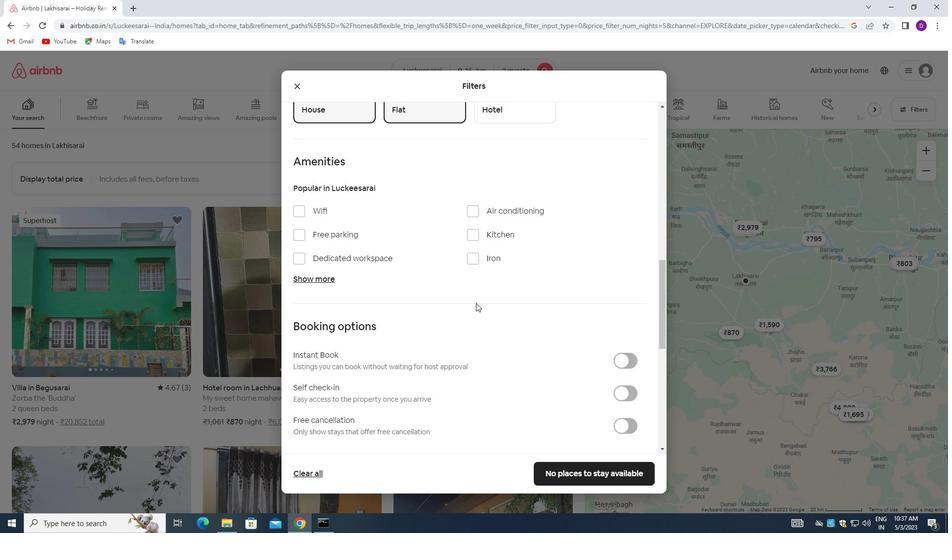 
Action: Mouse moved to (621, 297)
Screenshot: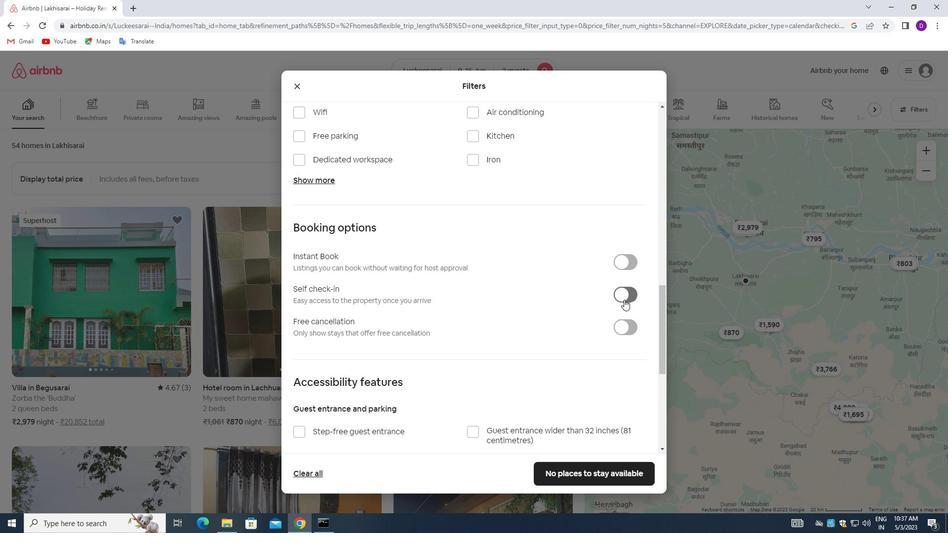
Action: Mouse pressed left at (621, 297)
Screenshot: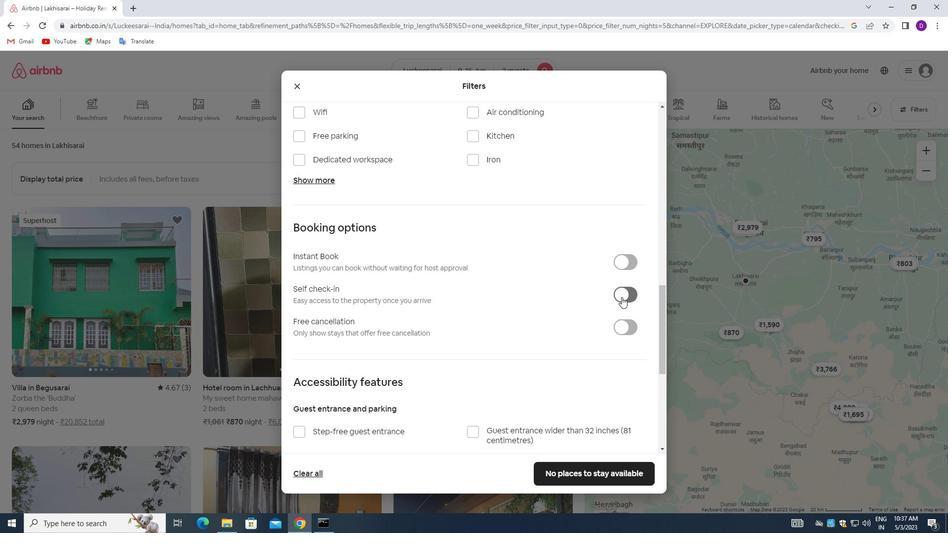 
Action: Mouse moved to (462, 316)
Screenshot: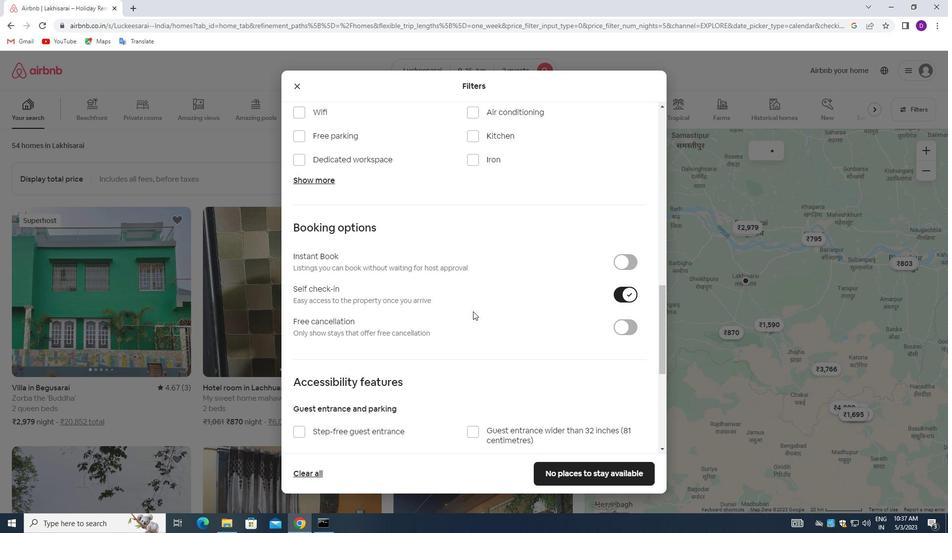 
Action: Mouse scrolled (462, 316) with delta (0, 0)
Screenshot: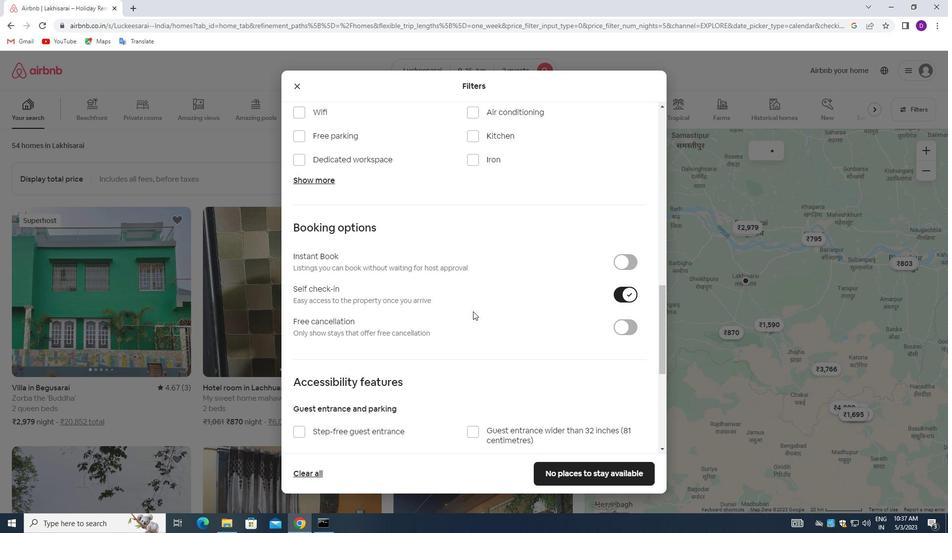 
Action: Mouse moved to (460, 317)
Screenshot: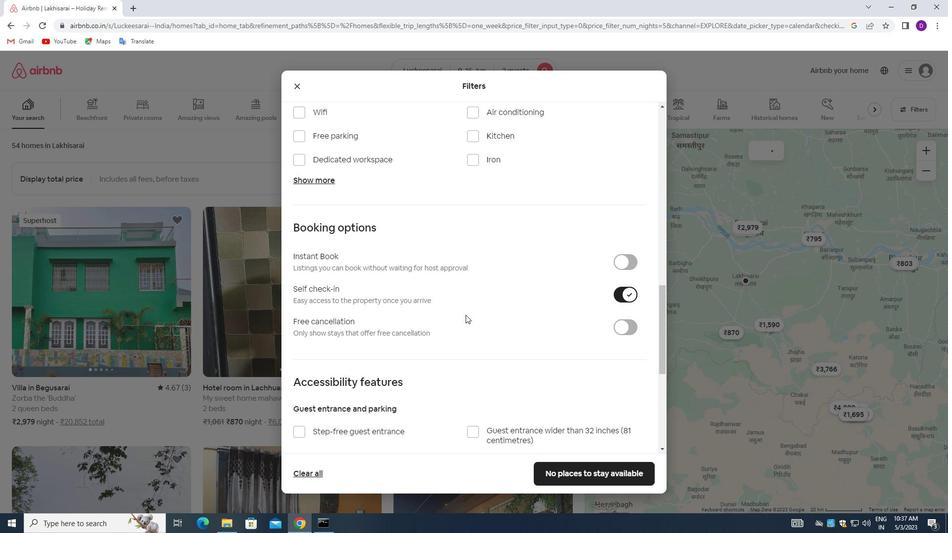 
Action: Mouse scrolled (460, 316) with delta (0, 0)
Screenshot: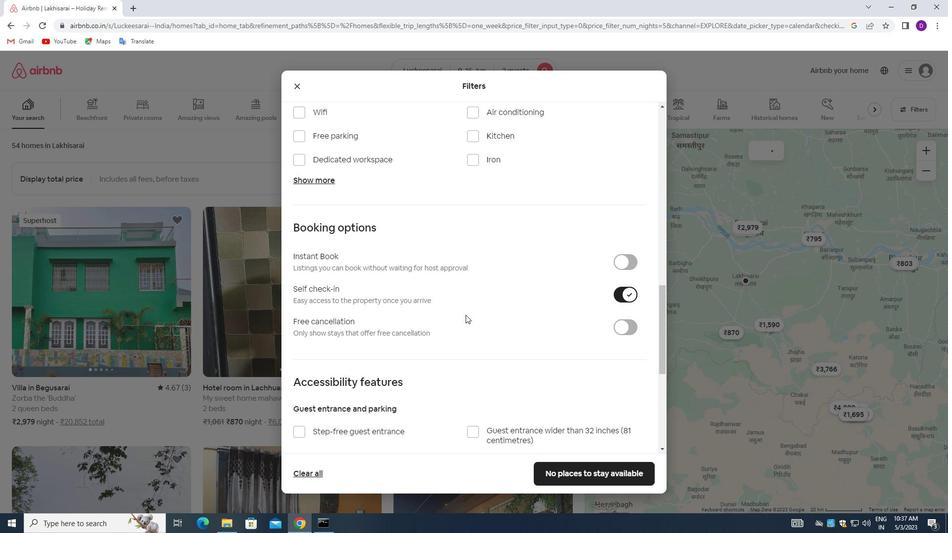
Action: Mouse moved to (456, 318)
Screenshot: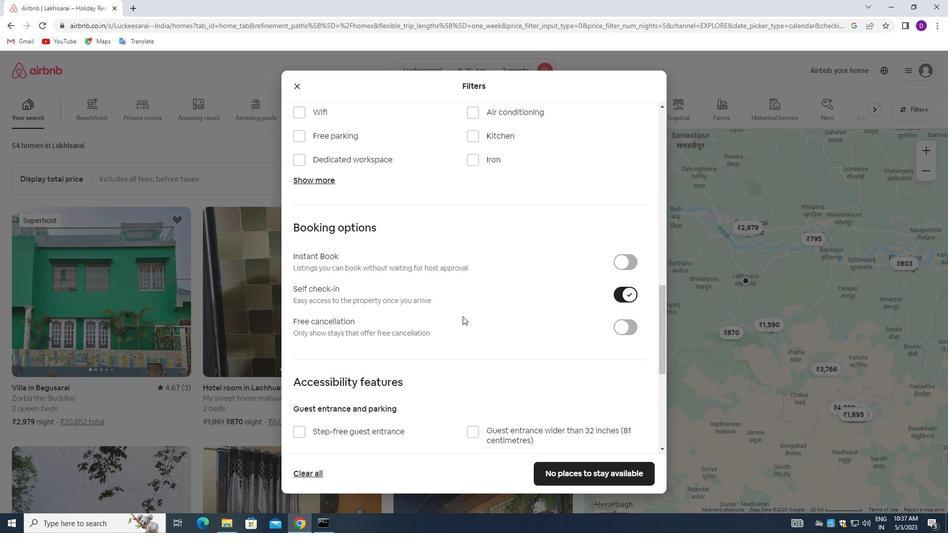 
Action: Mouse scrolled (456, 317) with delta (0, 0)
Screenshot: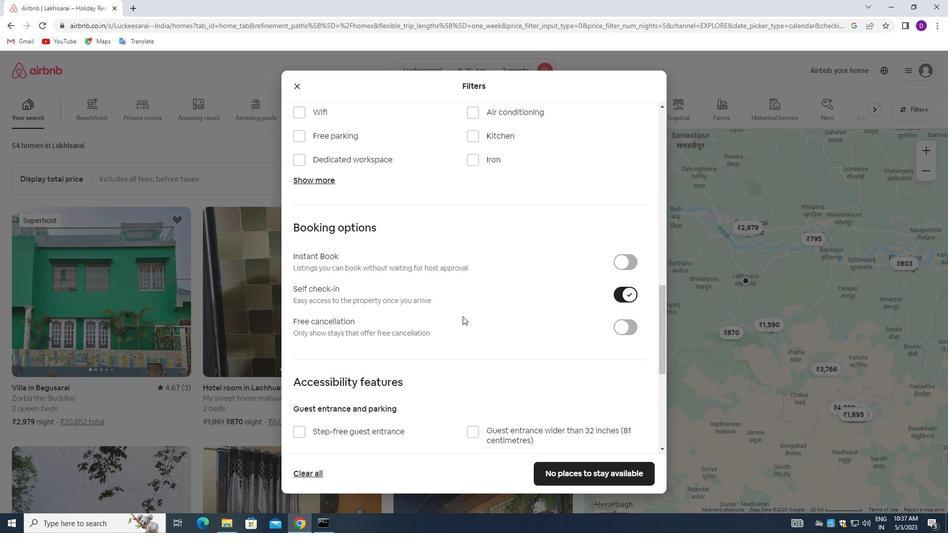 
Action: Mouse moved to (453, 318)
Screenshot: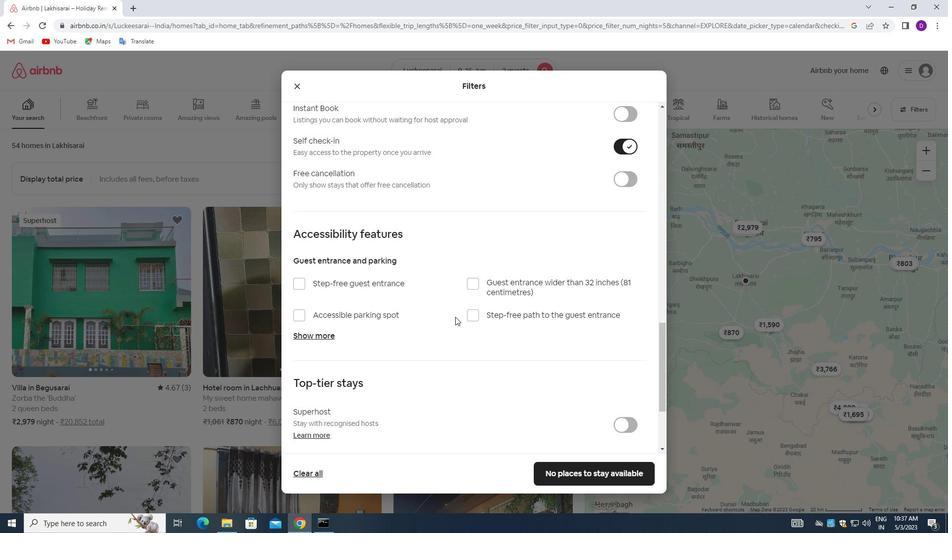 
Action: Mouse scrolled (453, 318) with delta (0, 0)
Screenshot: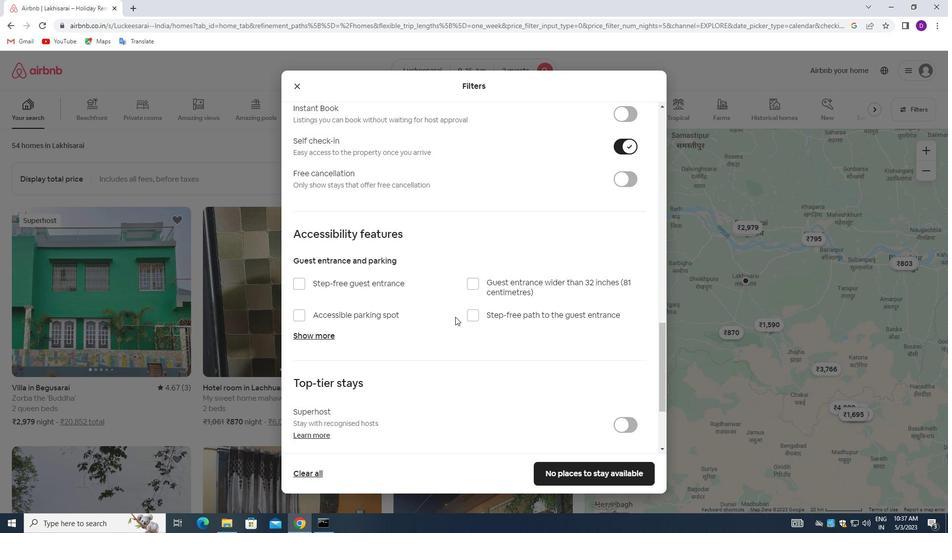 
Action: Mouse moved to (453, 319)
Screenshot: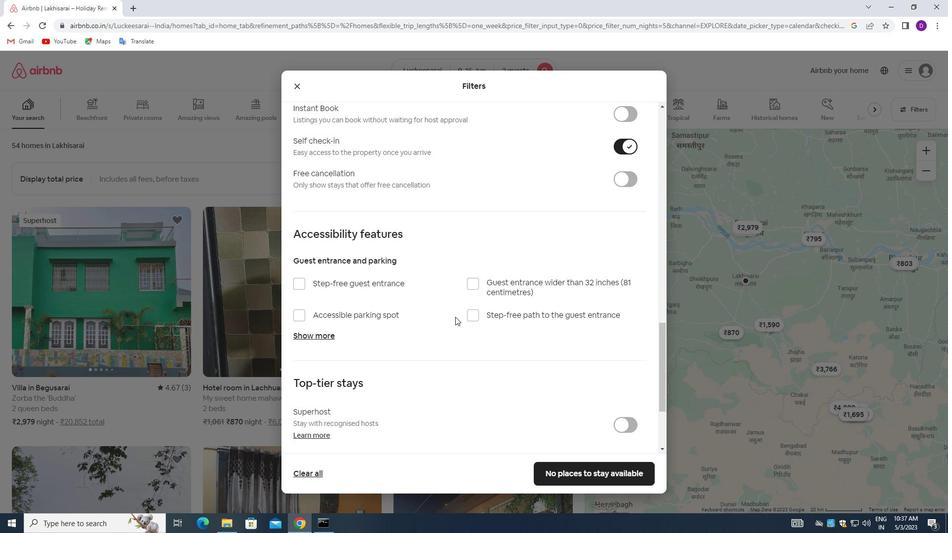
Action: Mouse scrolled (453, 318) with delta (0, 0)
Screenshot: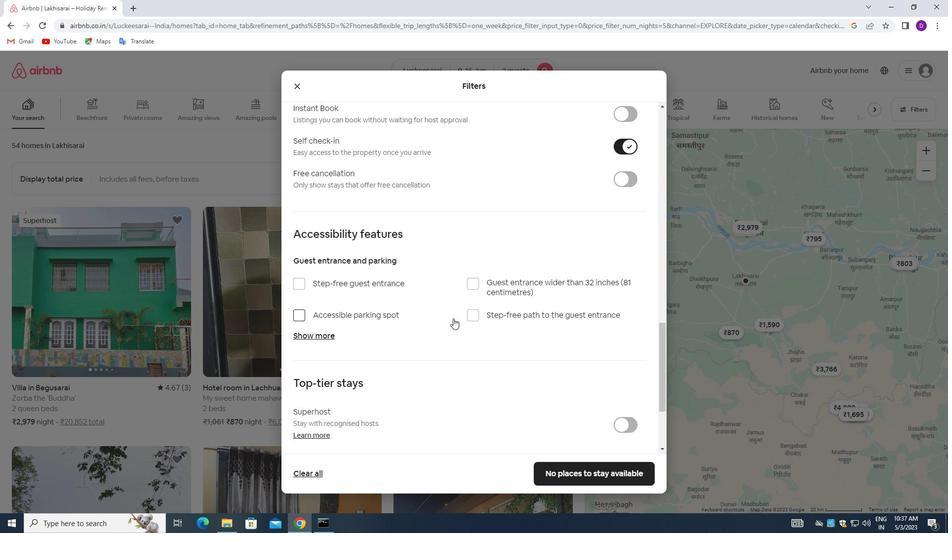 
Action: Mouse moved to (443, 321)
Screenshot: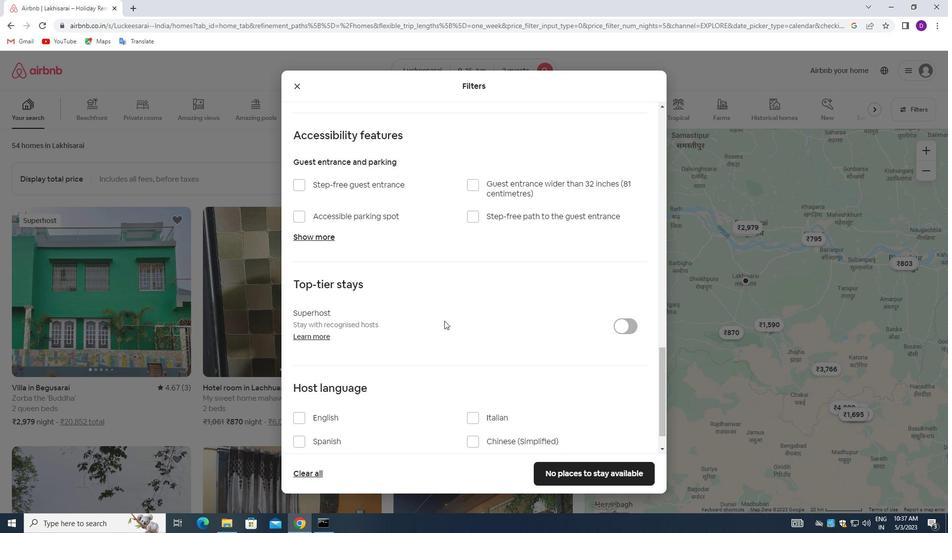 
Action: Mouse scrolled (443, 321) with delta (0, 0)
Screenshot: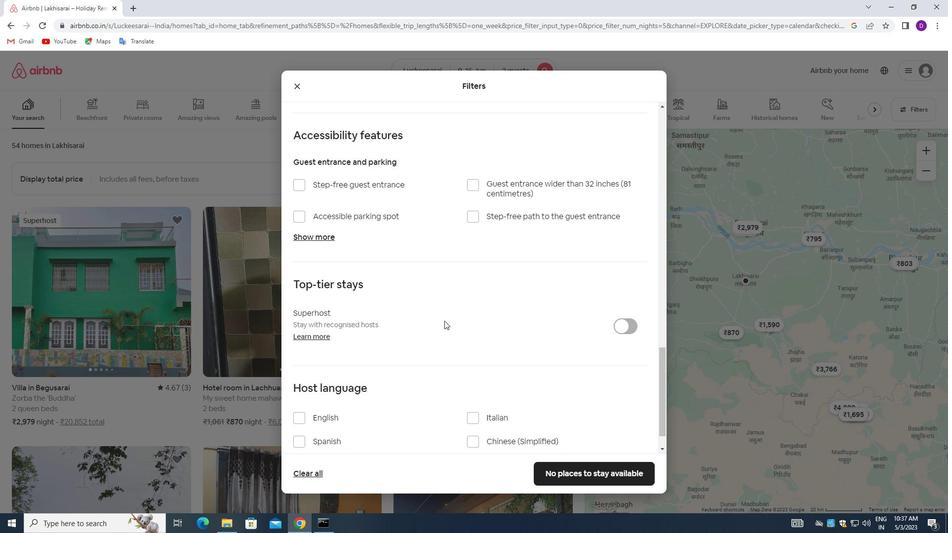 
Action: Mouse moved to (442, 324)
Screenshot: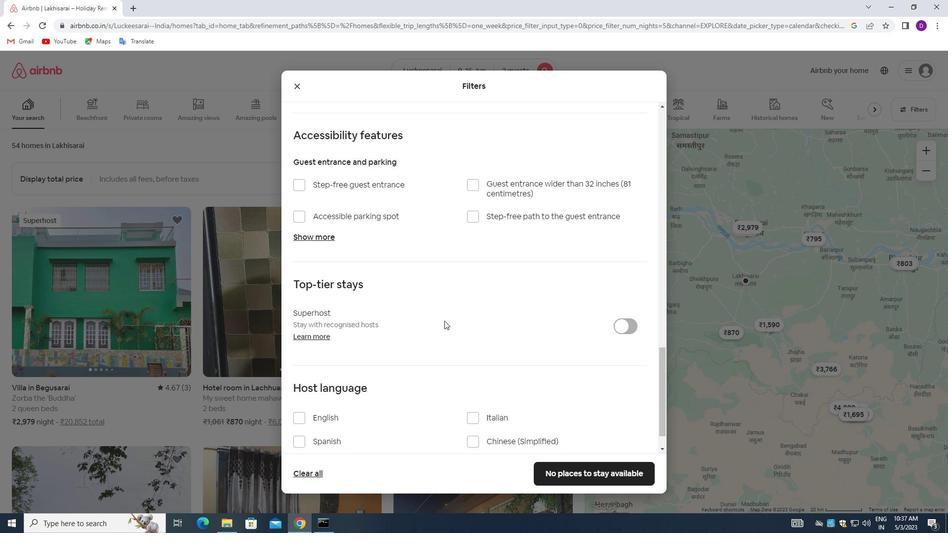 
Action: Mouse scrolled (442, 323) with delta (0, 0)
Screenshot: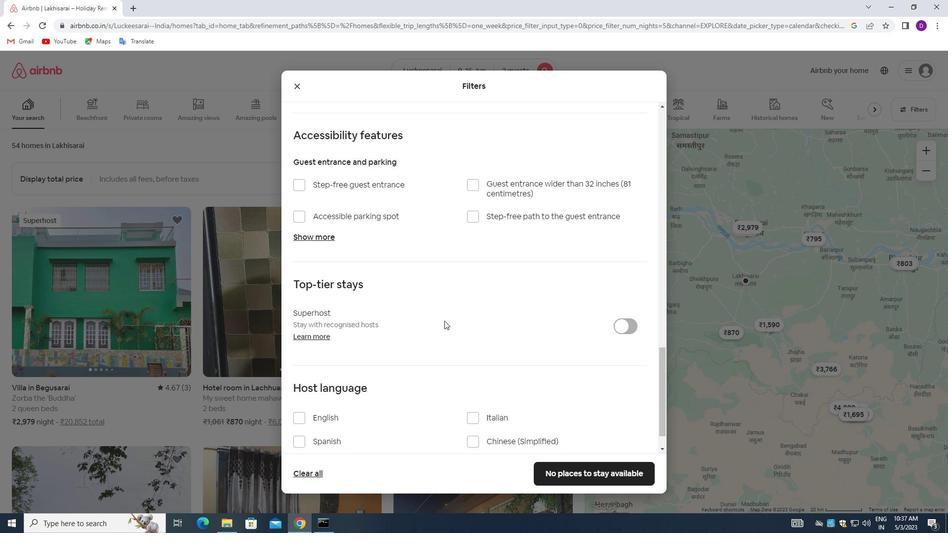 
Action: Mouse moved to (441, 327)
Screenshot: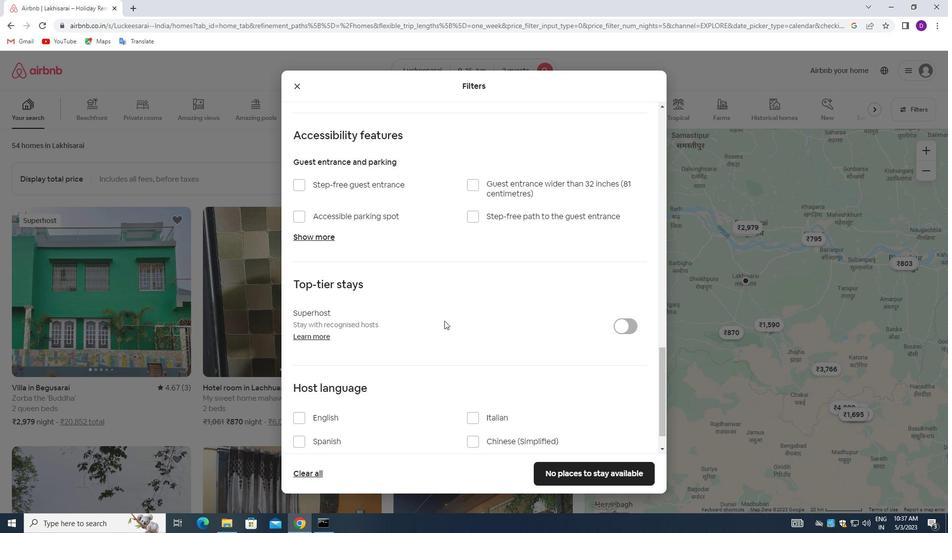 
Action: Mouse scrolled (441, 327) with delta (0, 0)
Screenshot: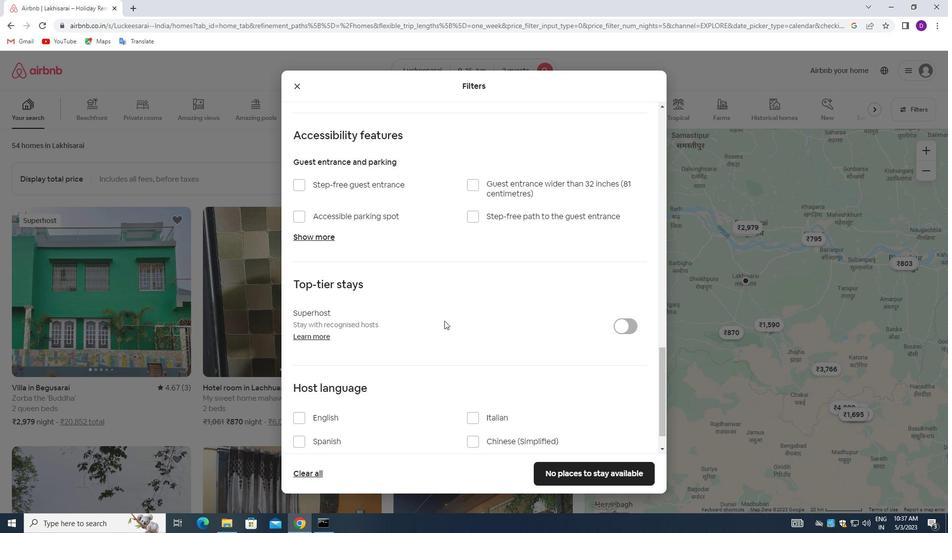 
Action: Mouse moved to (439, 328)
Screenshot: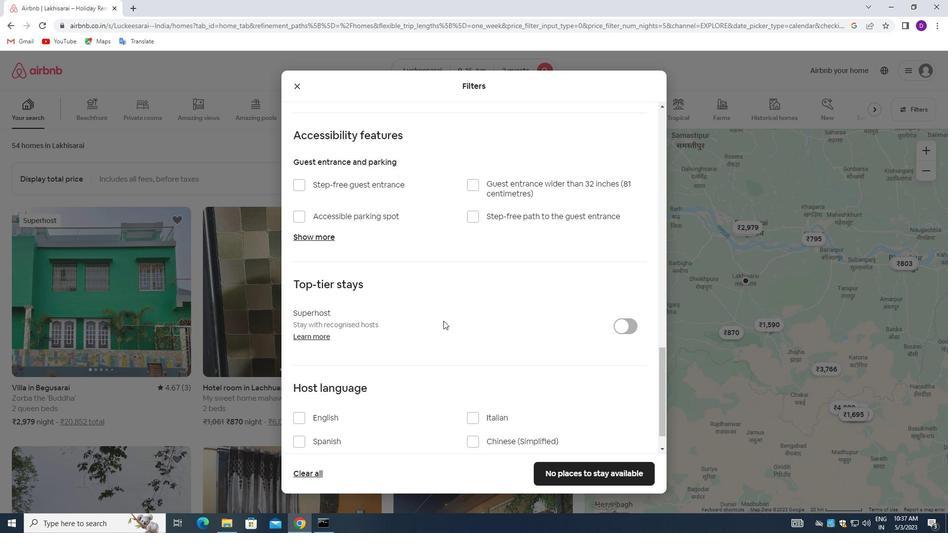 
Action: Mouse scrolled (439, 328) with delta (0, 0)
Screenshot: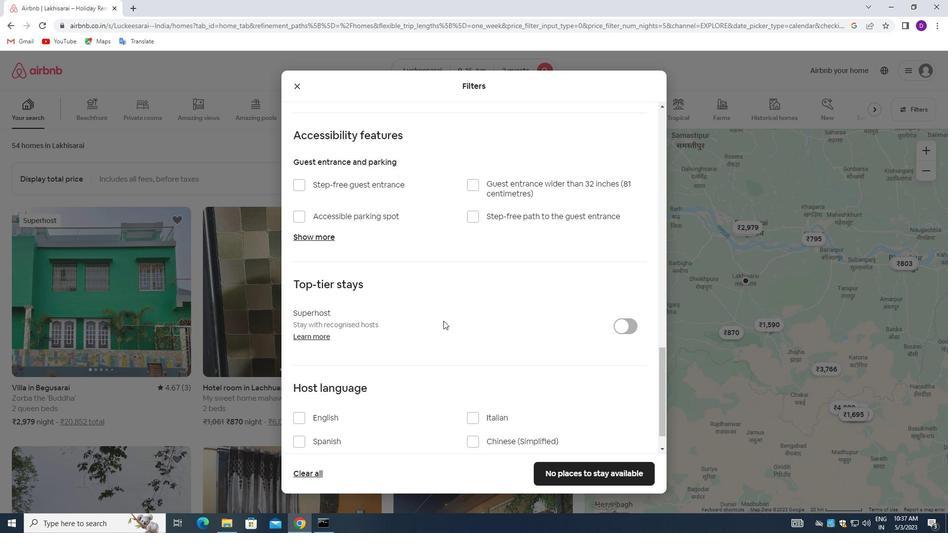
Action: Mouse moved to (438, 331)
Screenshot: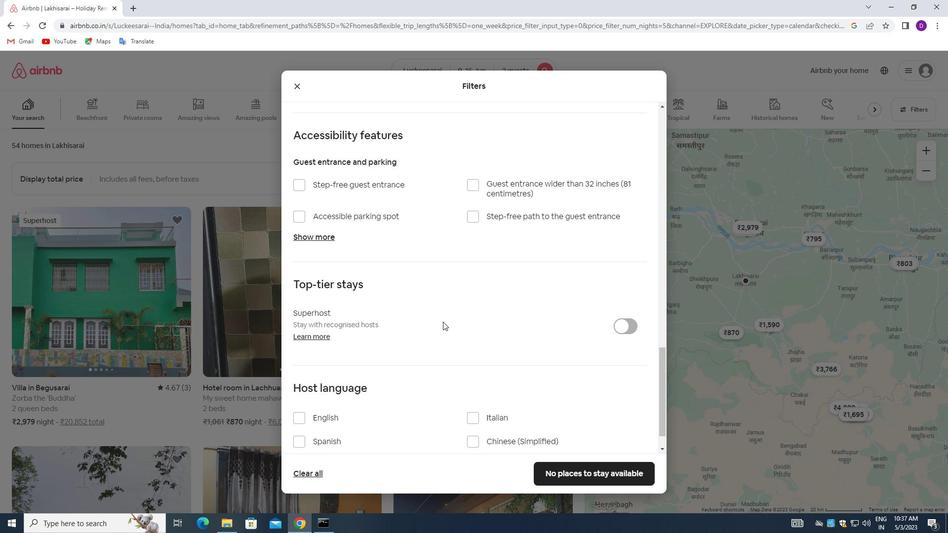 
Action: Mouse scrolled (438, 330) with delta (0, 0)
Screenshot: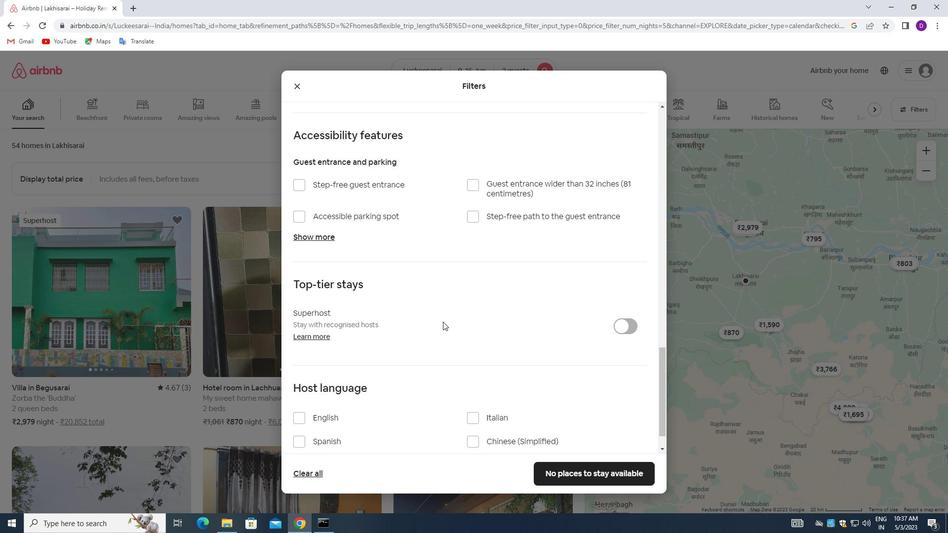 
Action: Mouse moved to (304, 381)
Screenshot: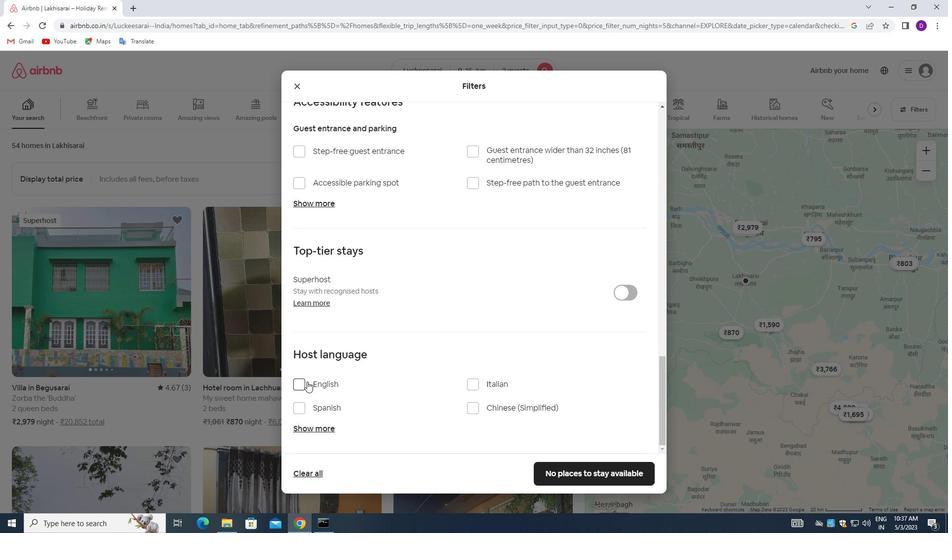 
Action: Mouse pressed left at (304, 381)
Screenshot: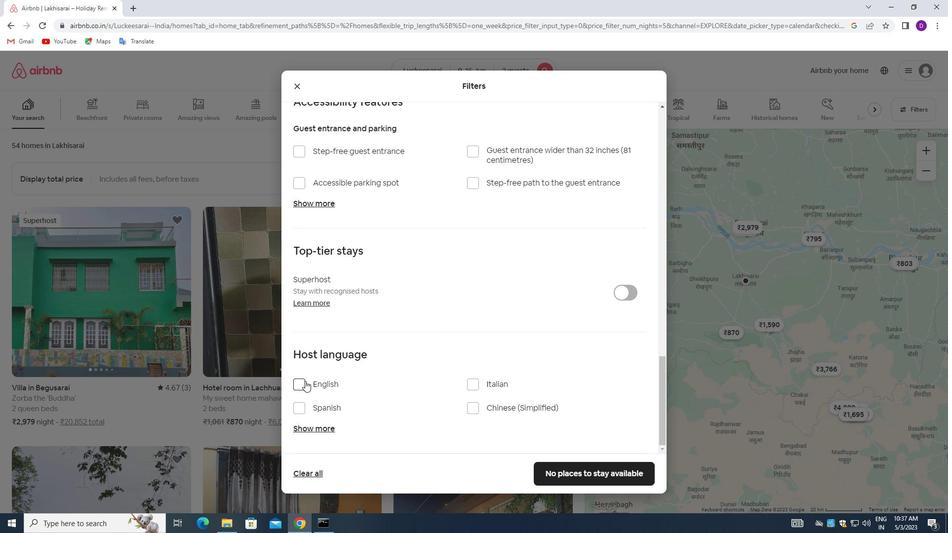 
Action: Mouse moved to (563, 475)
Screenshot: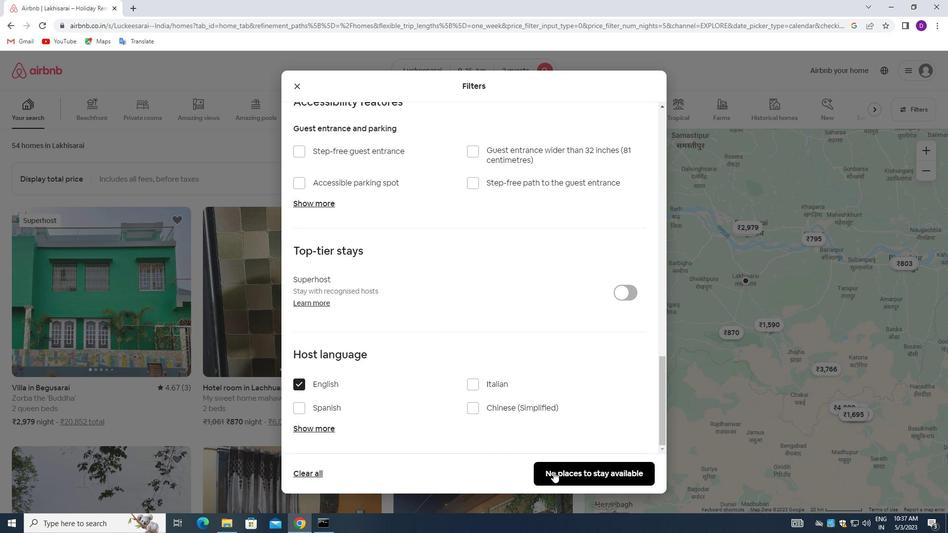 
Action: Mouse pressed left at (563, 475)
Screenshot: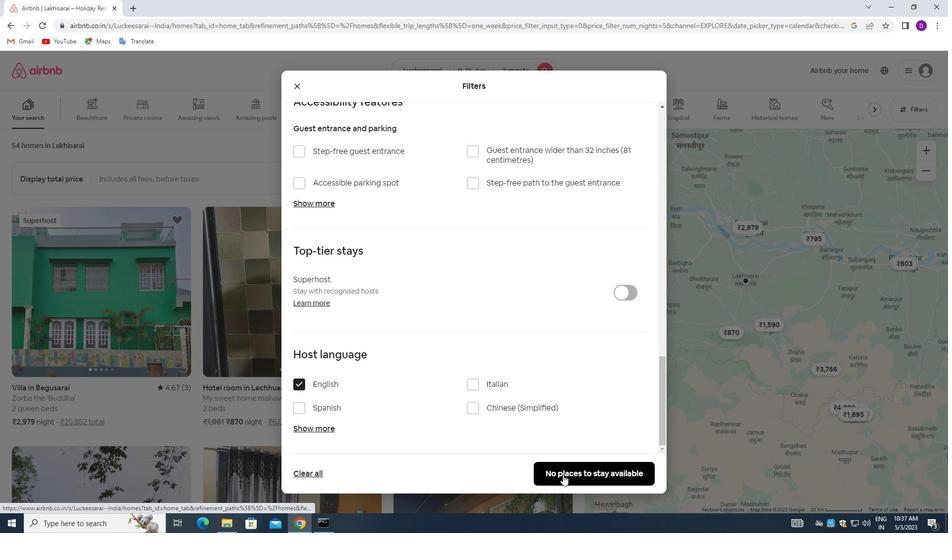 
